 Task: Change  the formatting of the data to Which is  Less than 5, In conditional formating, put the option 'Green Fill with Dark Green Text. . 'add another formatting option Format As Table, insert the option Orange Table style Medium 3 In the sheet  Attendance Sheet for Weekly Analysisbook
Action: Mouse moved to (66, 178)
Screenshot: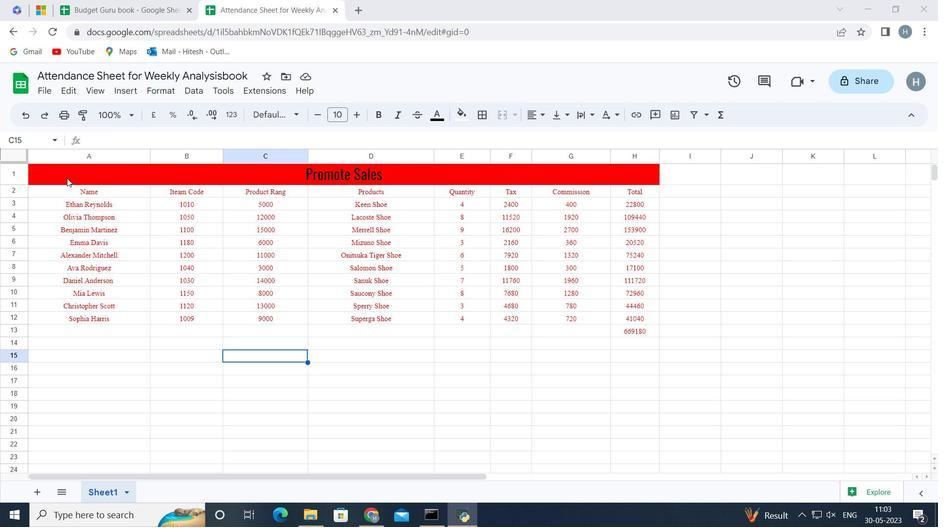 
Action: Mouse pressed left at (66, 178)
Screenshot: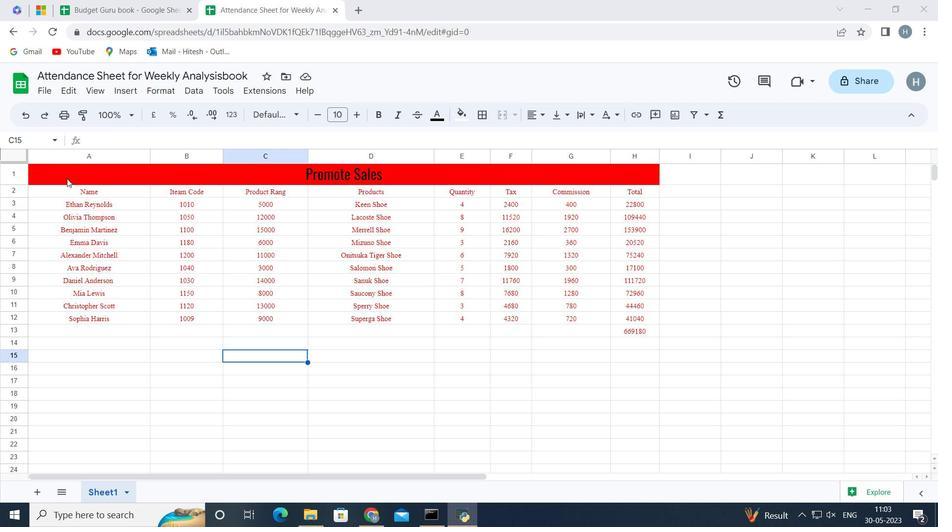 
Action: Key pressed <Key.shift><Key.shift><Key.down><Key.down><Key.down><Key.down><Key.down><Key.down><Key.down><Key.down><Key.down><Key.down><Key.down><Key.down>
Screenshot: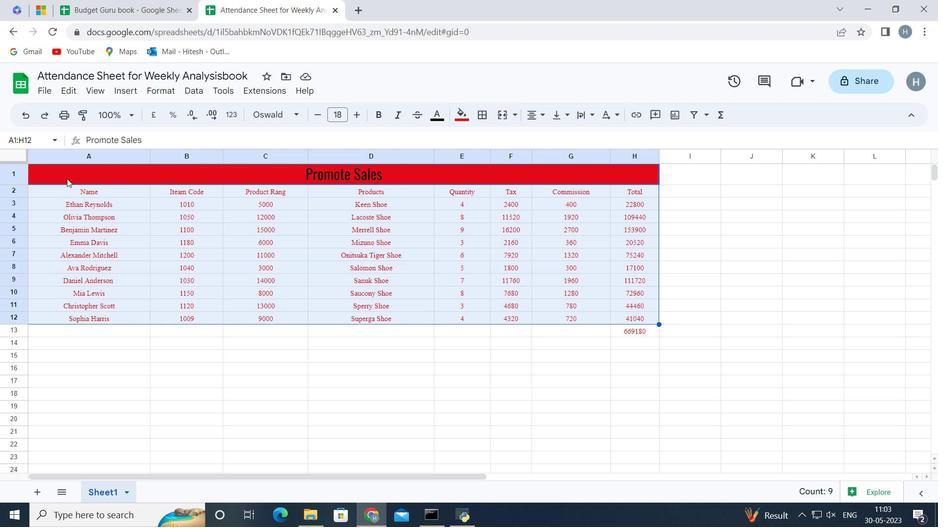 
Action: Mouse moved to (152, 90)
Screenshot: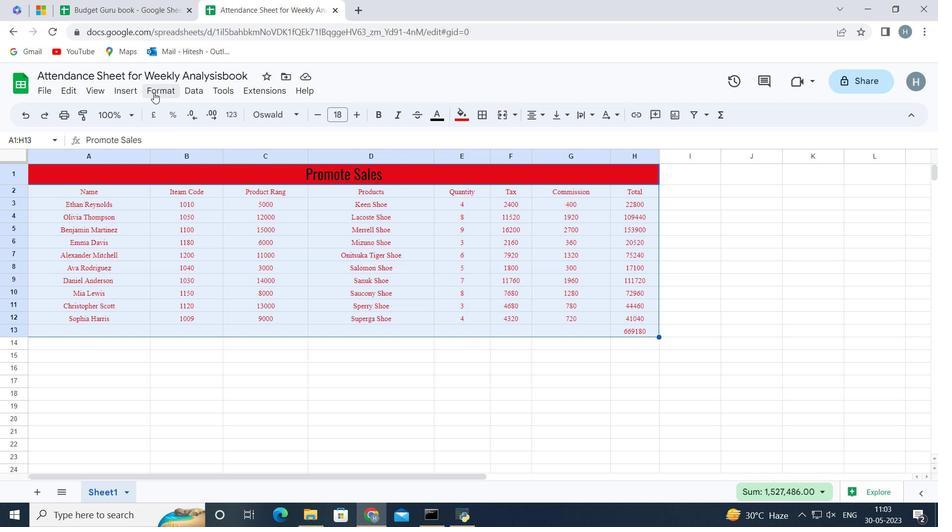 
Action: Mouse pressed left at (152, 90)
Screenshot: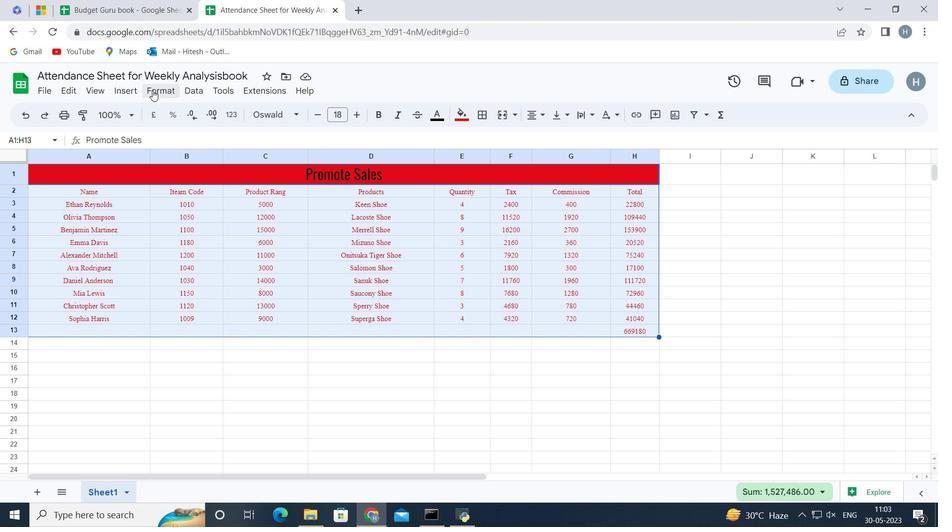 
Action: Mouse moved to (119, 90)
Screenshot: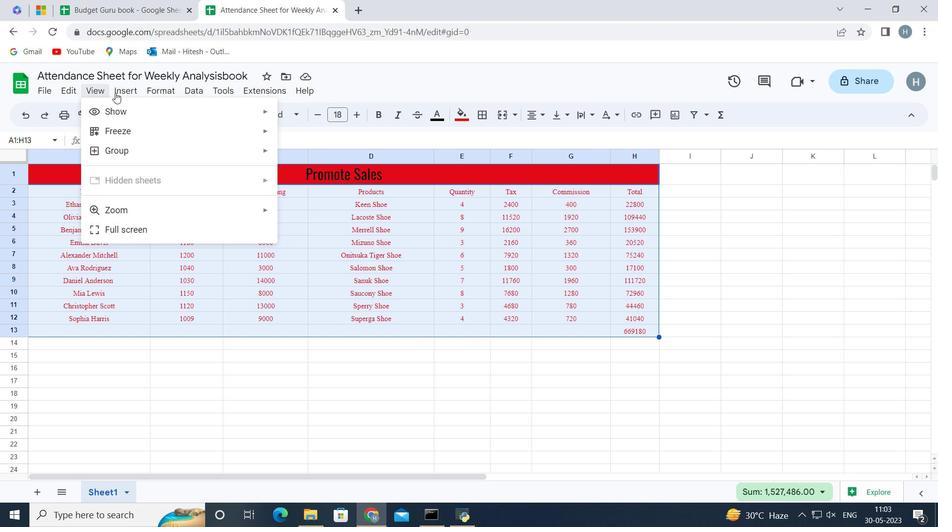 
Action: Mouse pressed left at (119, 90)
Screenshot: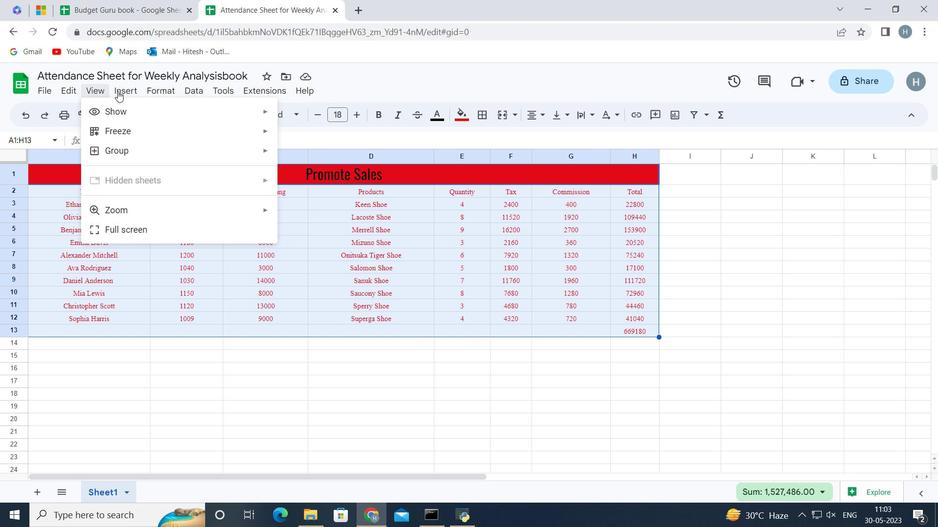 
Action: Mouse moved to (119, 89)
Screenshot: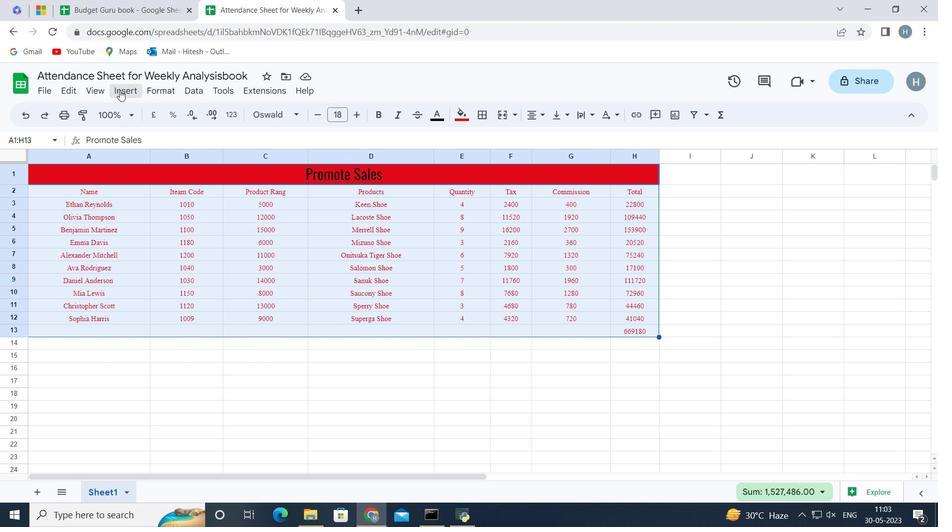 
Action: Mouse pressed left at (119, 89)
Screenshot: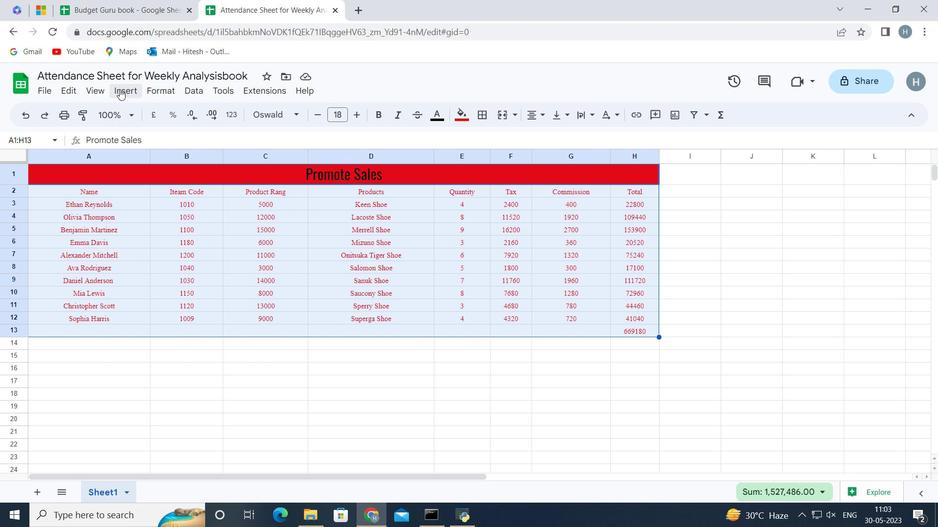 
Action: Mouse moved to (152, 93)
Screenshot: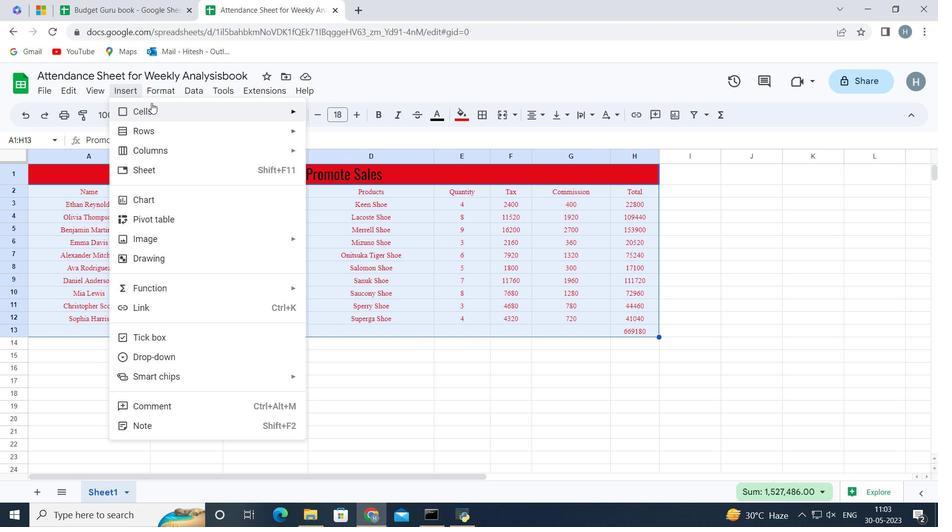 
Action: Mouse pressed left at (152, 93)
Screenshot: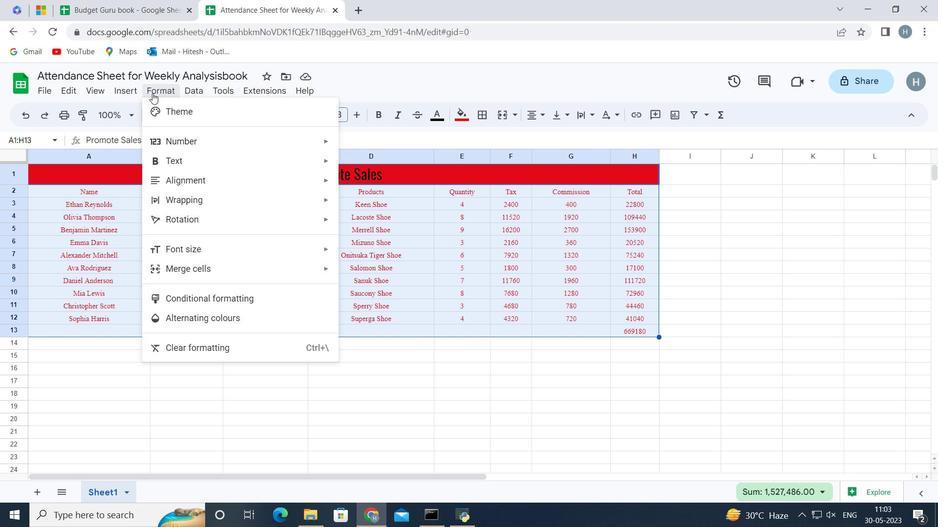 
Action: Mouse pressed left at (152, 93)
Screenshot: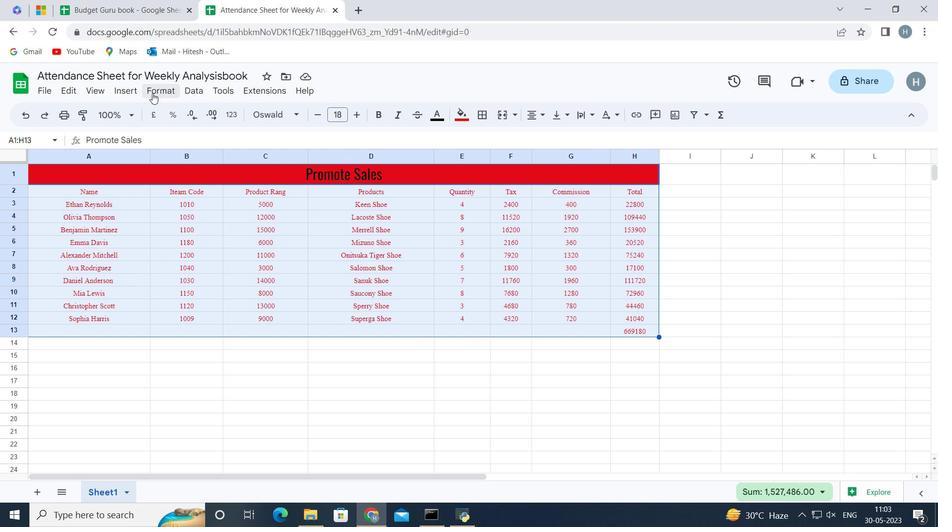 
Action: Mouse moved to (235, 295)
Screenshot: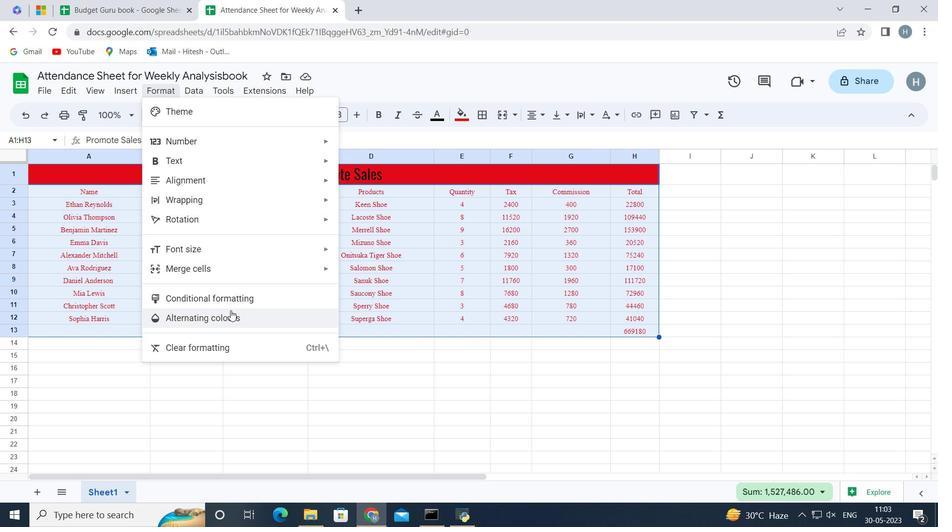 
Action: Mouse pressed left at (235, 295)
Screenshot: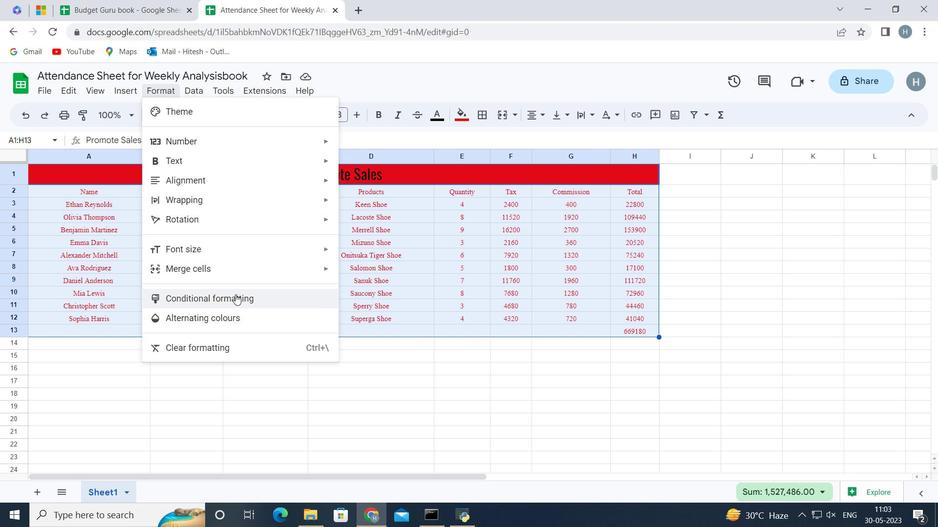 
Action: Mouse moved to (801, 283)
Screenshot: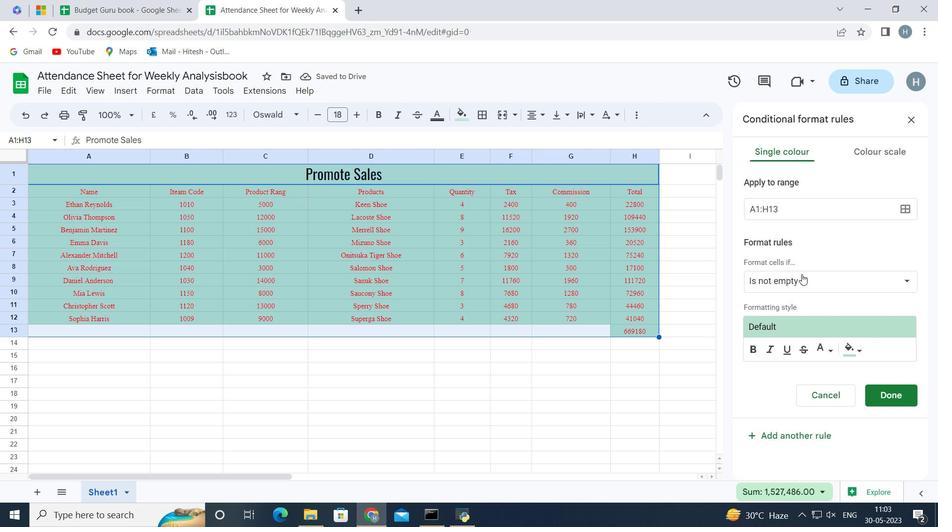 
Action: Mouse pressed left at (801, 283)
Screenshot: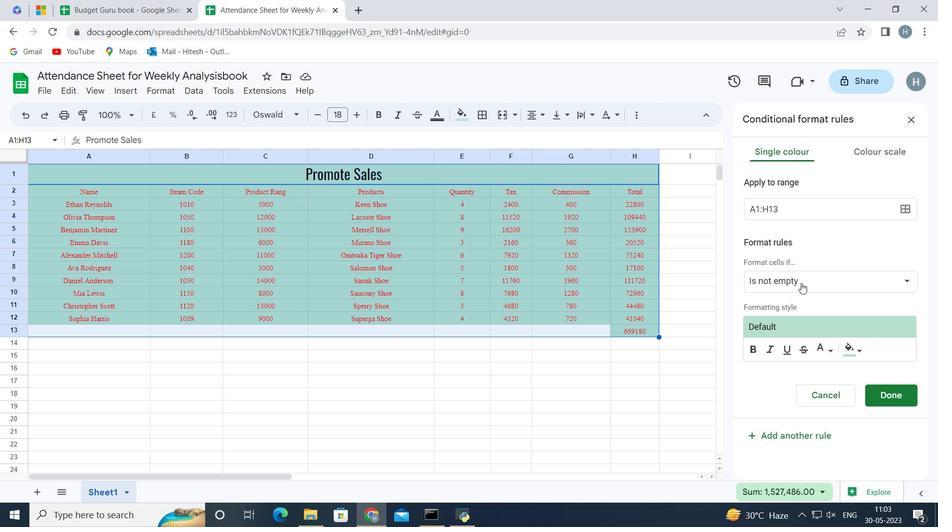 
Action: Mouse moved to (801, 359)
Screenshot: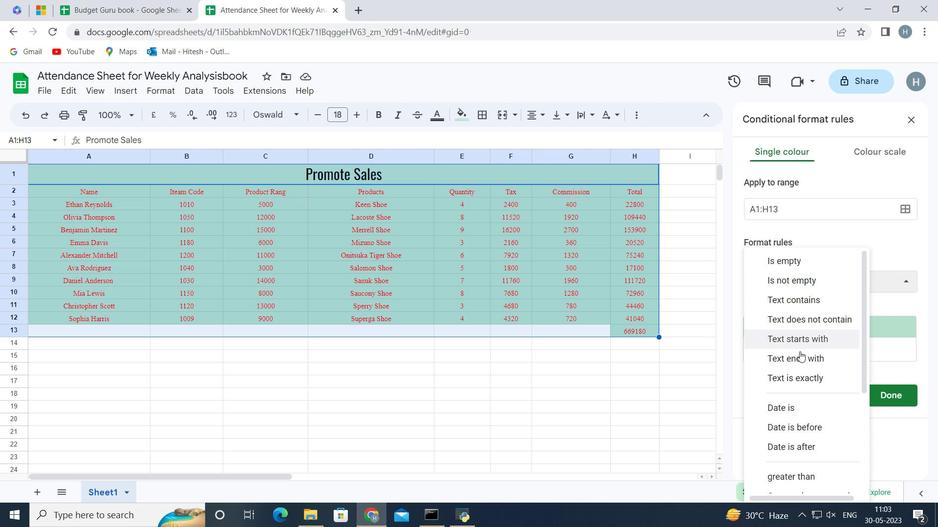 
Action: Mouse scrolled (801, 359) with delta (0, 0)
Screenshot: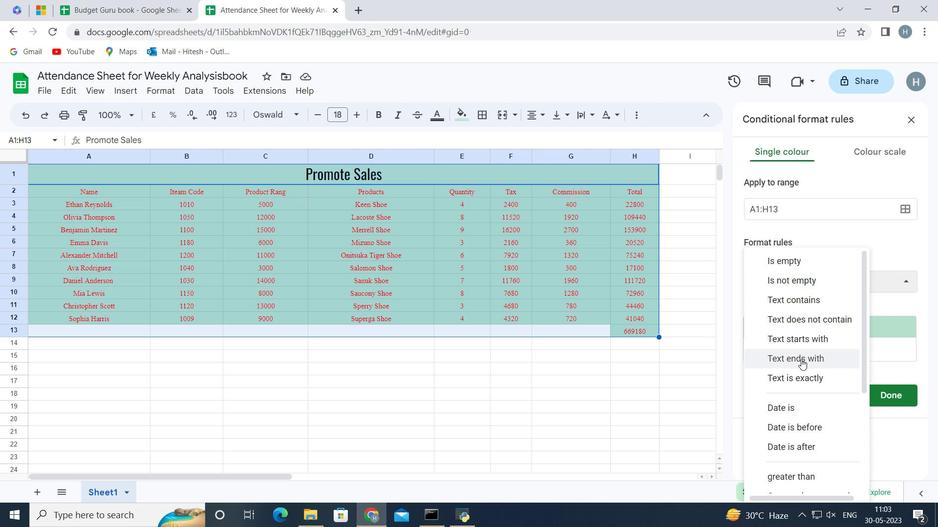 
Action: Mouse scrolled (801, 359) with delta (0, 0)
Screenshot: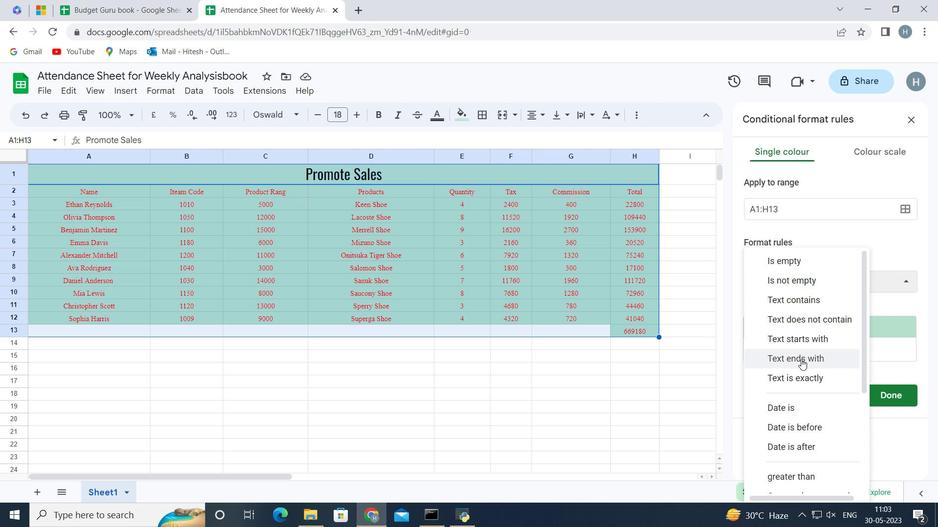 
Action: Mouse moved to (811, 392)
Screenshot: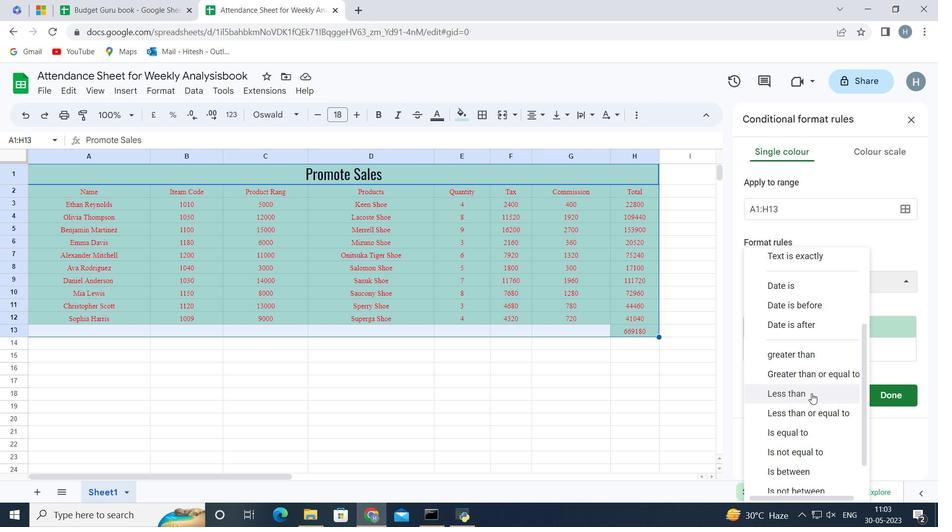 
Action: Mouse pressed left at (811, 392)
Screenshot: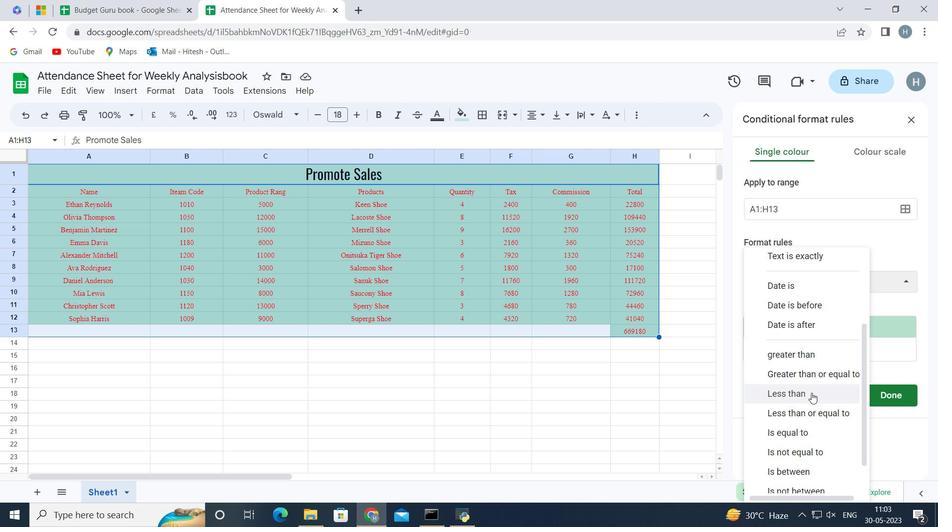 
Action: Mouse moved to (779, 309)
Screenshot: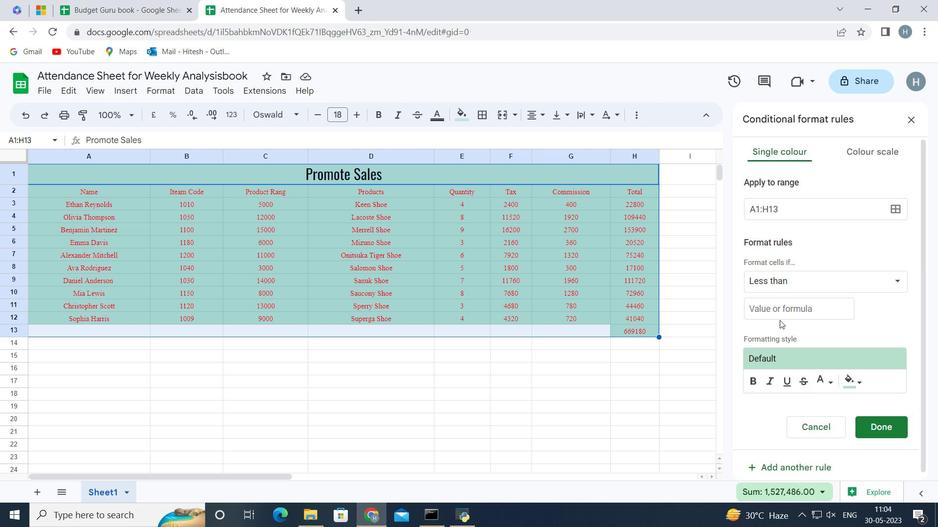 
Action: Mouse pressed left at (779, 309)
Screenshot: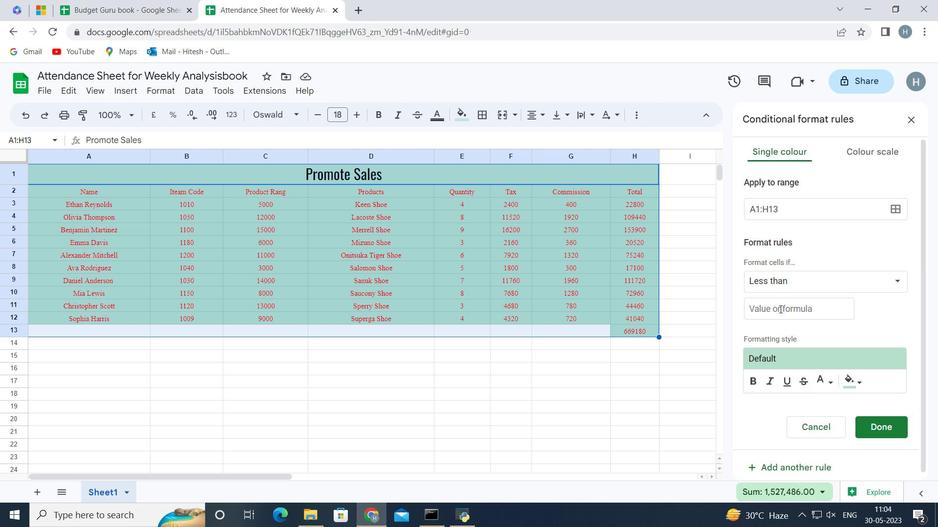 
Action: Mouse moved to (778, 309)
Screenshot: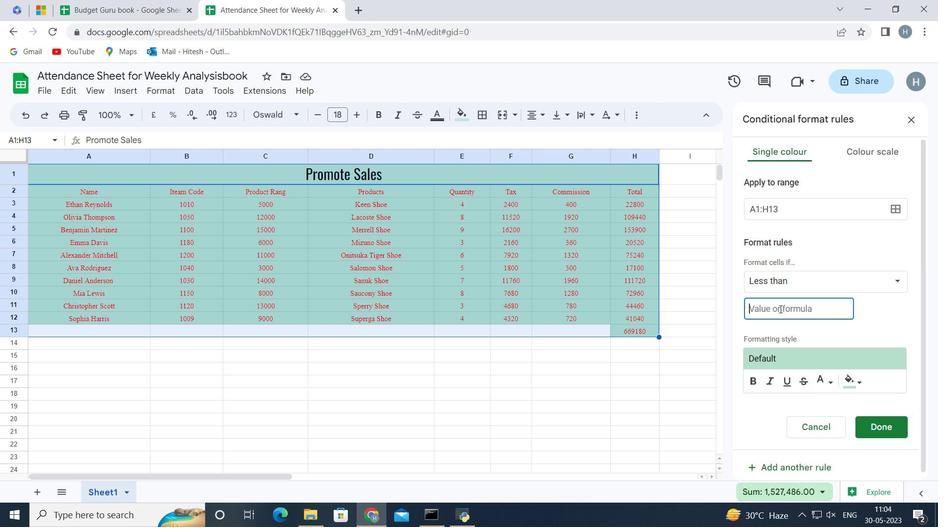 
Action: Key pressed 5
Screenshot: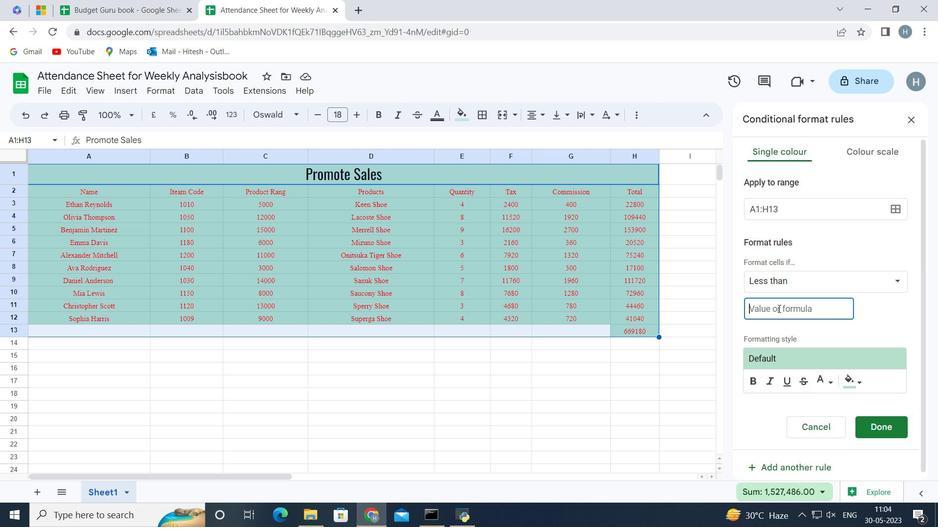 
Action: Mouse moved to (845, 382)
Screenshot: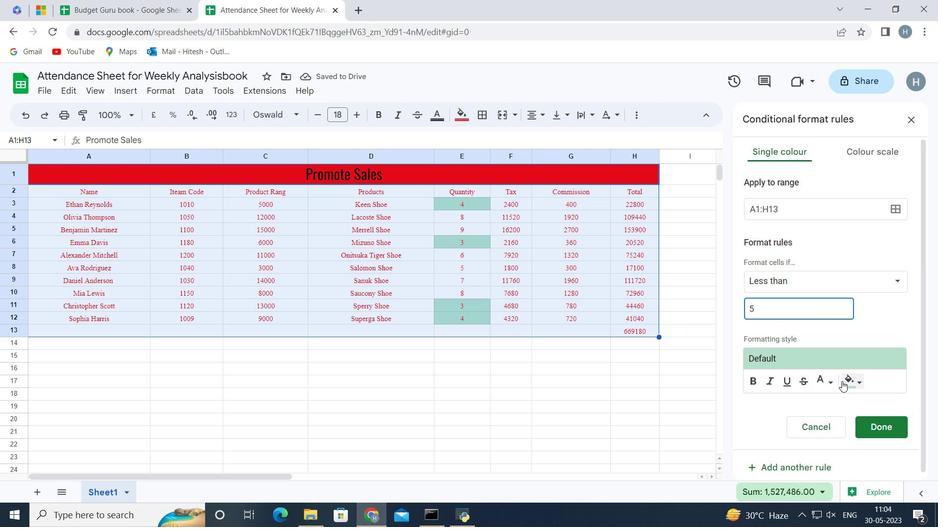 
Action: Mouse pressed left at (845, 382)
Screenshot: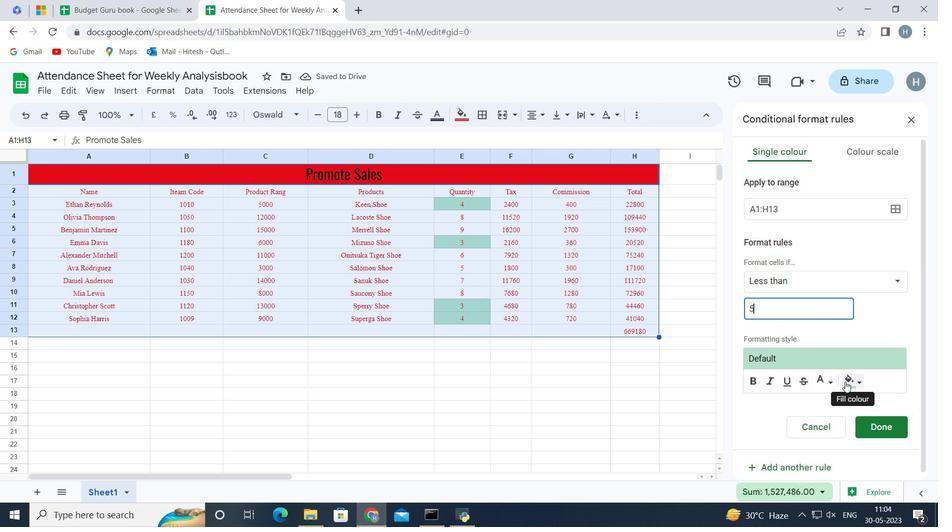 
Action: Mouse moved to (756, 276)
Screenshot: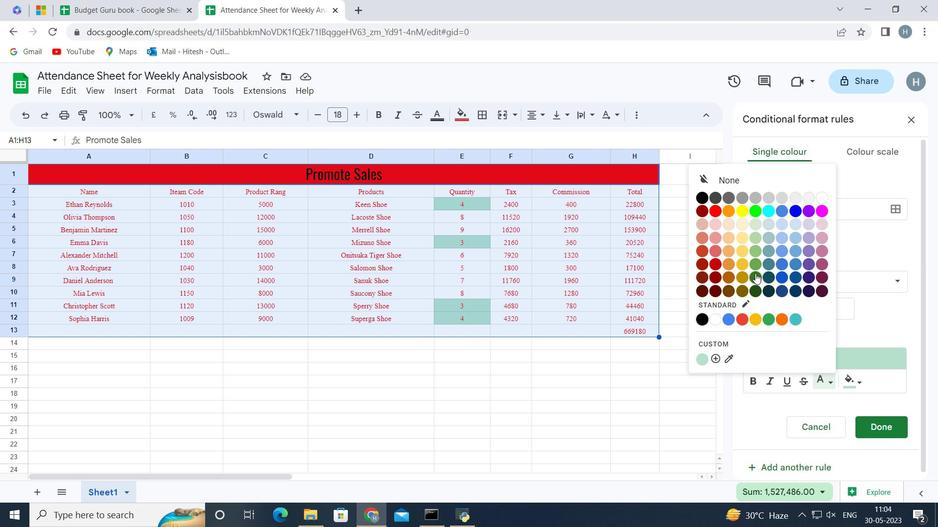 
Action: Mouse pressed left at (756, 276)
Screenshot: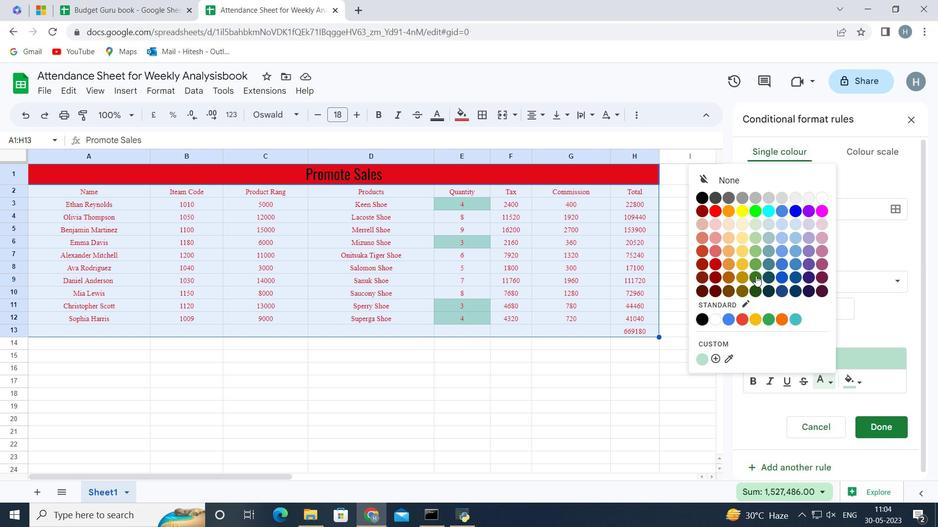 
Action: Mouse moved to (878, 424)
Screenshot: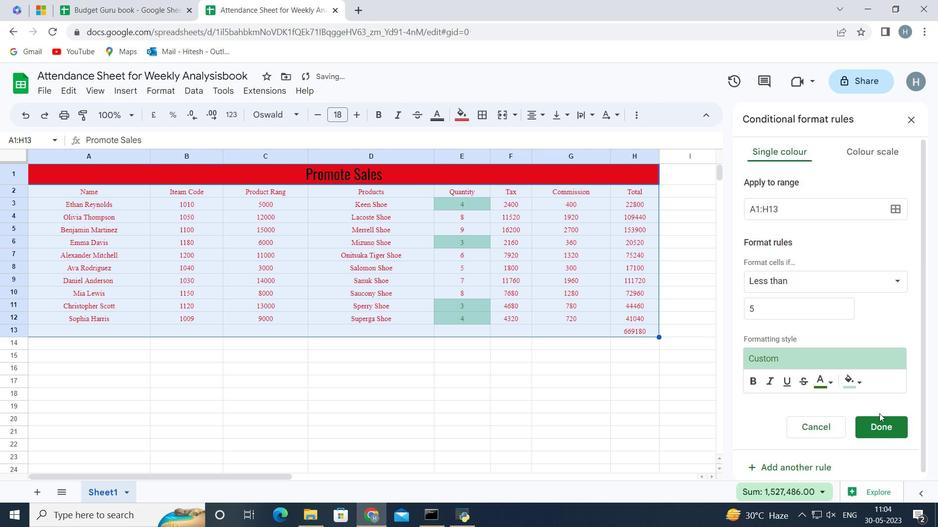 
Action: Mouse pressed left at (878, 424)
Screenshot: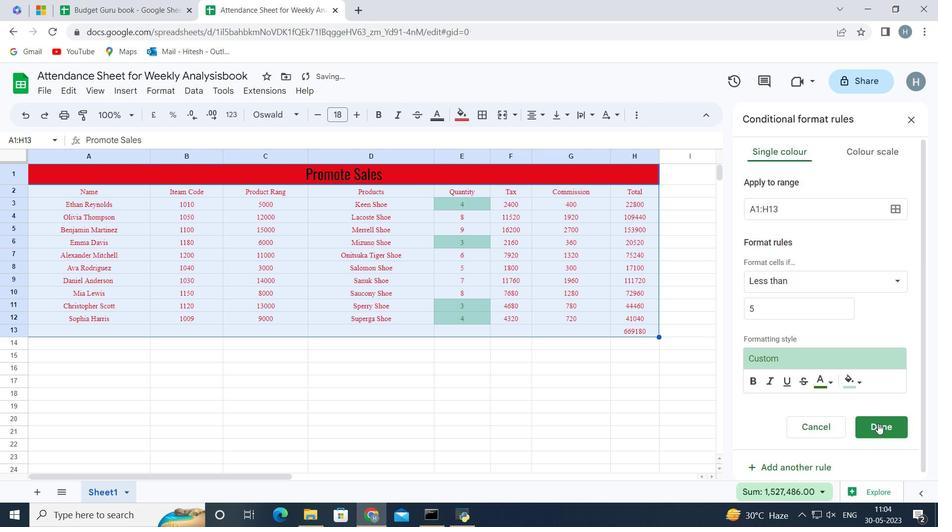 
Action: Mouse moved to (520, 393)
Screenshot: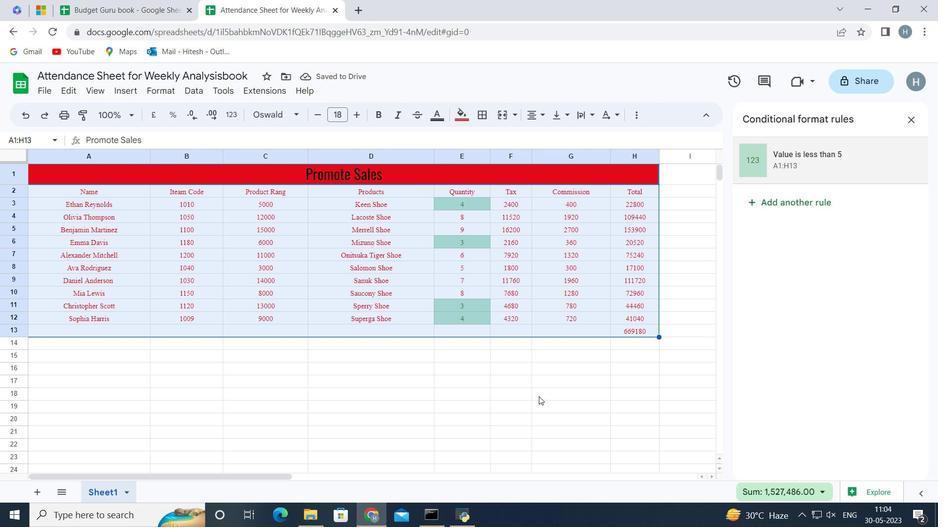 
Action: Mouse pressed left at (520, 393)
Screenshot: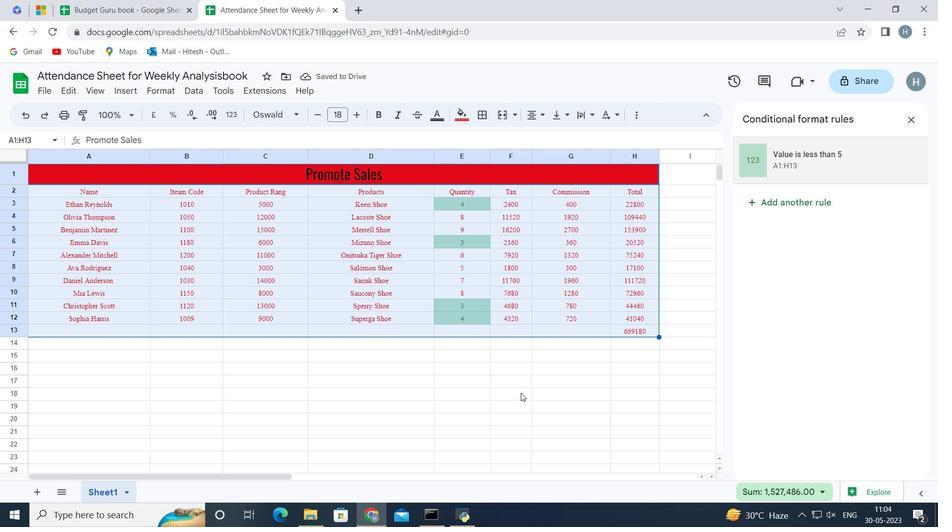 
Action: Mouse moved to (188, 359)
Screenshot: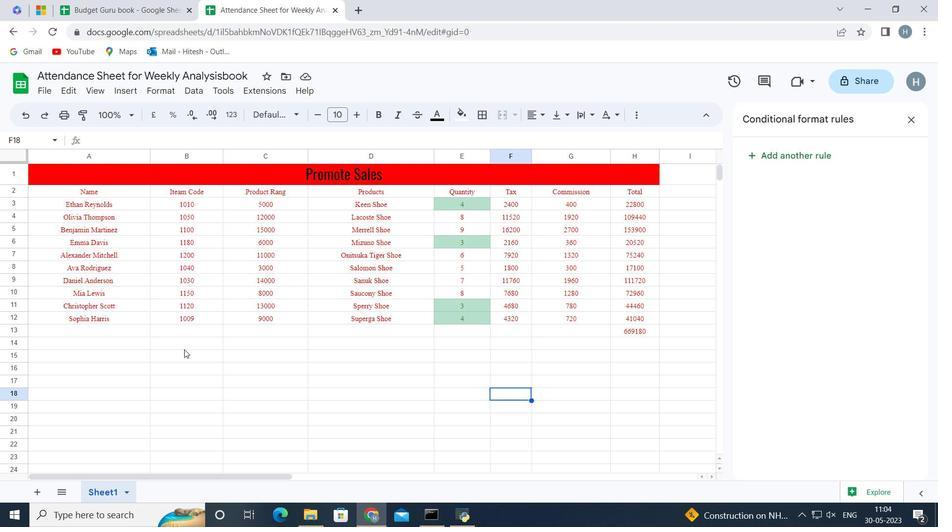 
Action: Mouse pressed left at (188, 359)
Screenshot: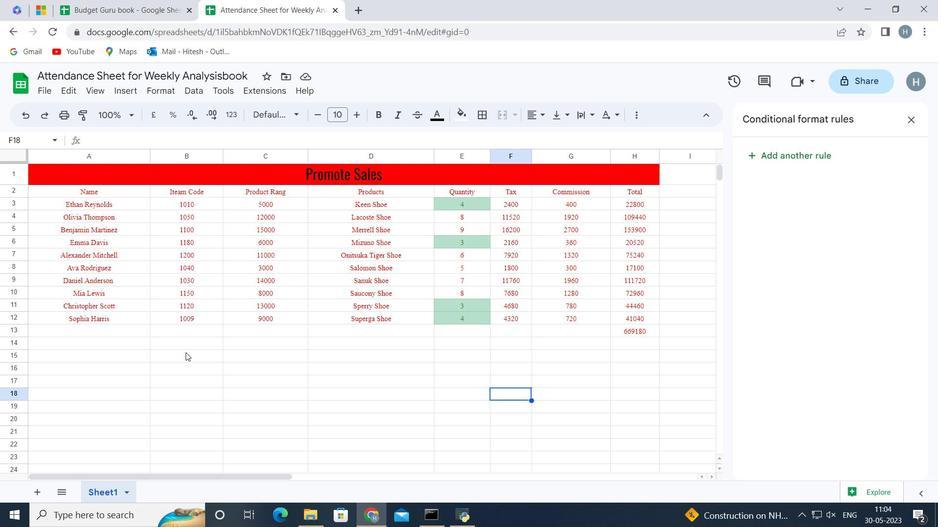 
Action: Mouse moved to (41, 173)
Screenshot: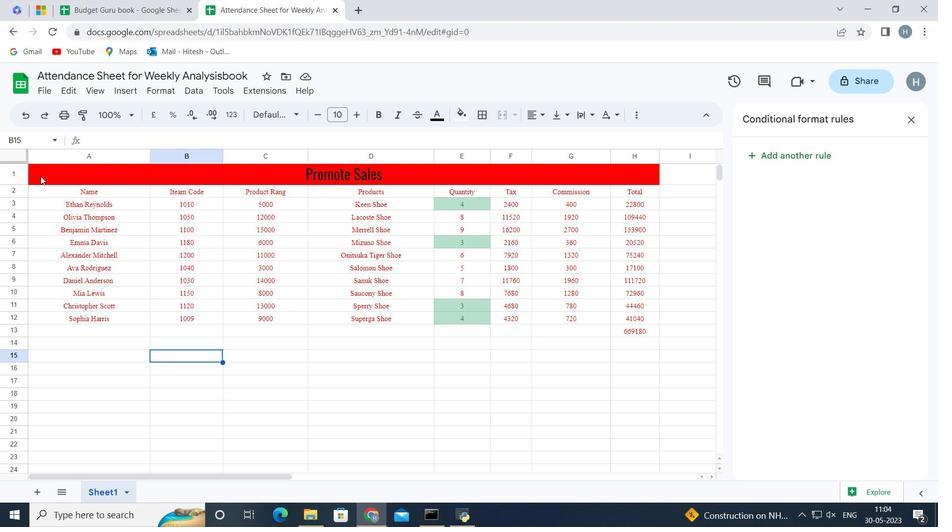 
Action: Mouse pressed left at (41, 173)
Screenshot: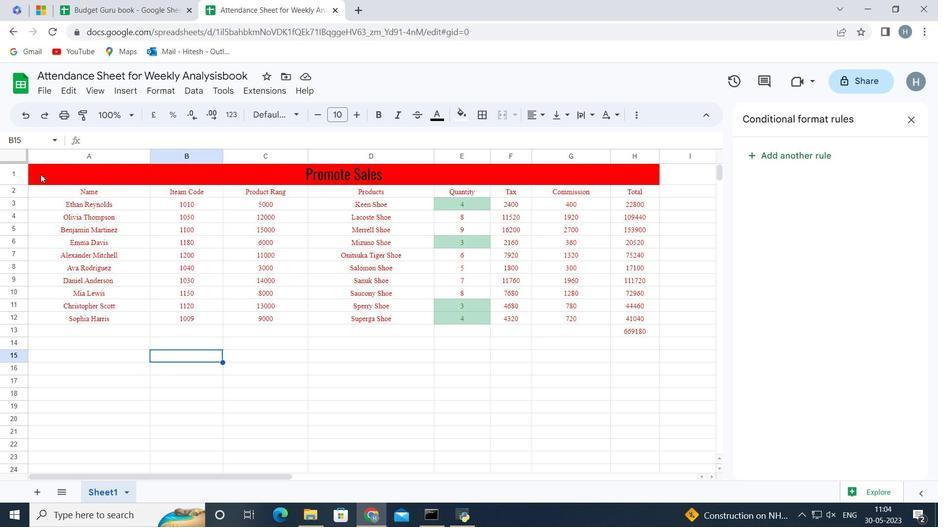 
Action: Key pressed <Key.shift><Key.down><Key.down><Key.down><Key.down><Key.down><Key.down><Key.down><Key.down><Key.down><Key.down><Key.down><Key.down>
Screenshot: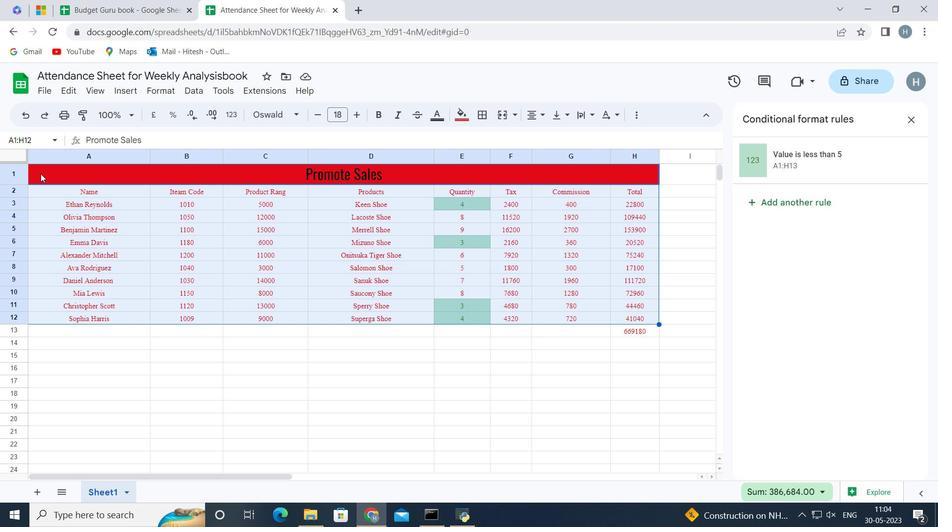 
Action: Mouse moved to (156, 91)
Screenshot: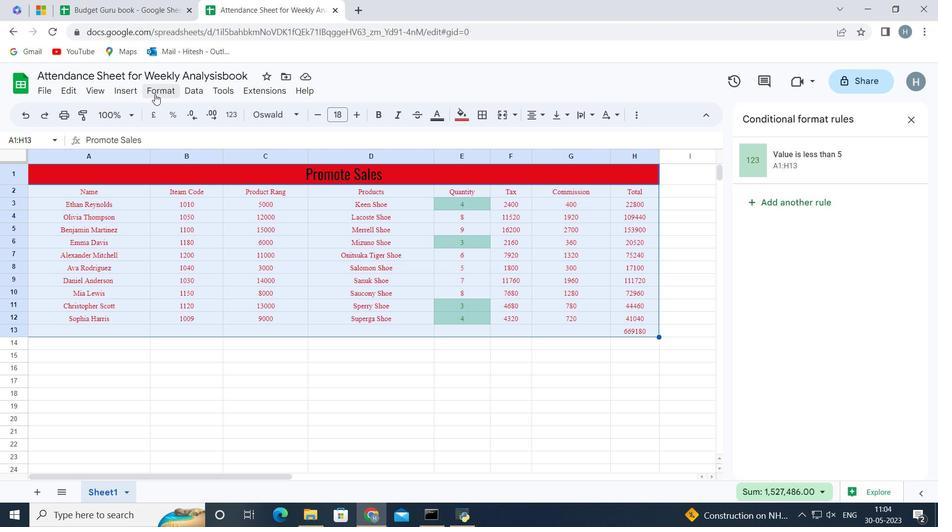 
Action: Mouse pressed left at (156, 91)
Screenshot: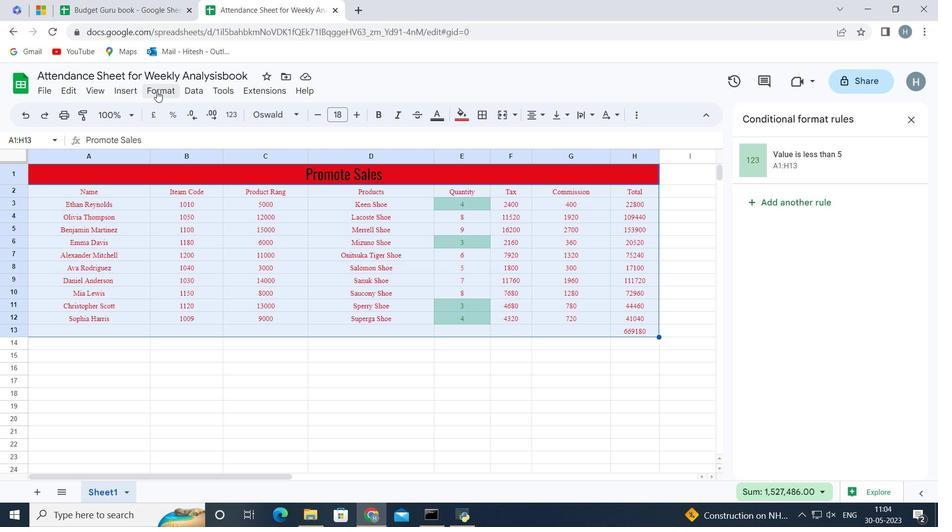 
Action: Mouse moved to (221, 316)
Screenshot: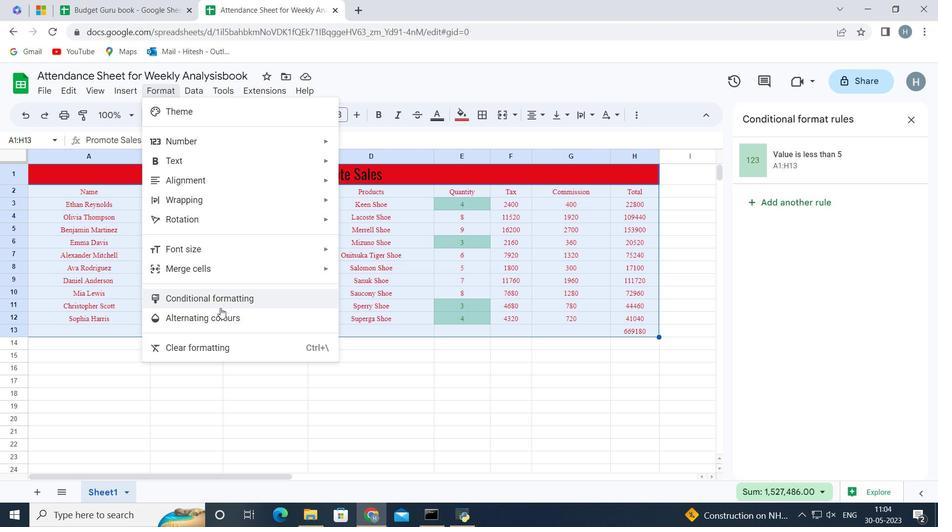 
Action: Mouse pressed left at (221, 316)
Screenshot: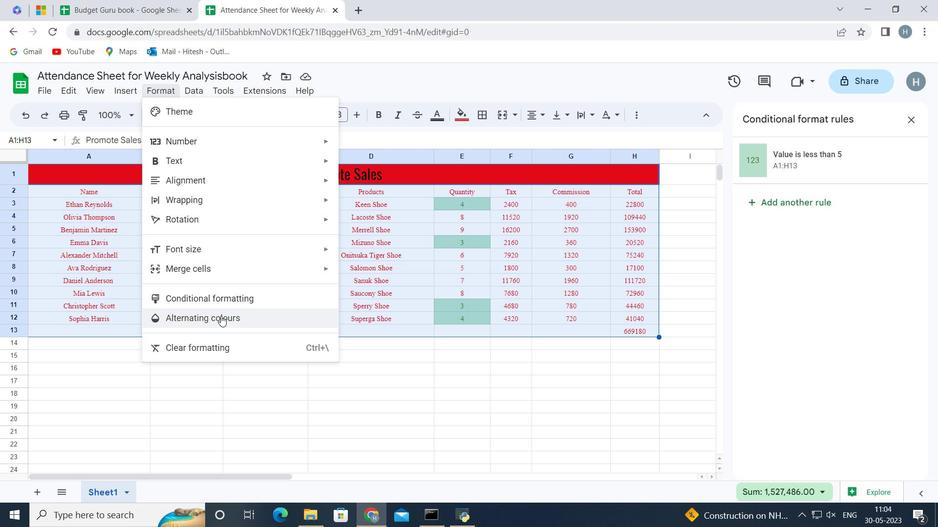 
Action: Mouse moved to (854, 264)
Screenshot: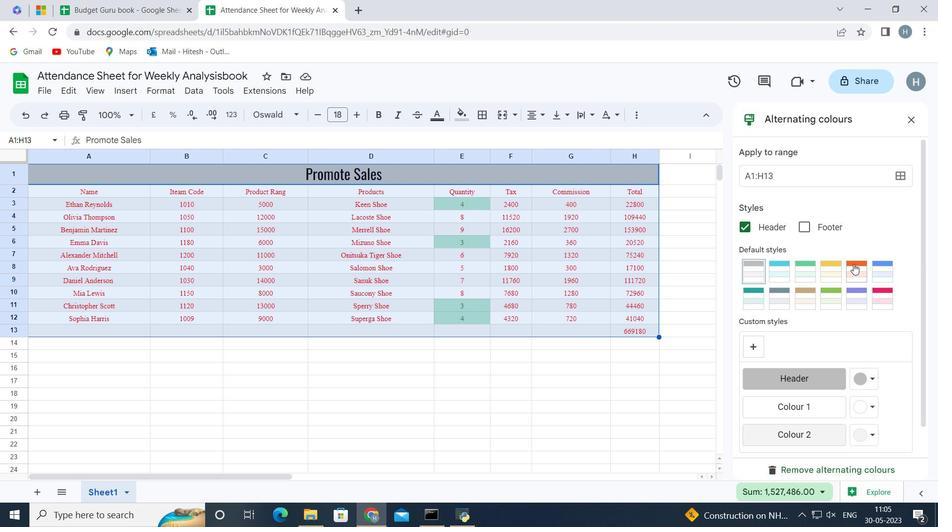 
Action: Mouse pressed left at (854, 264)
Screenshot: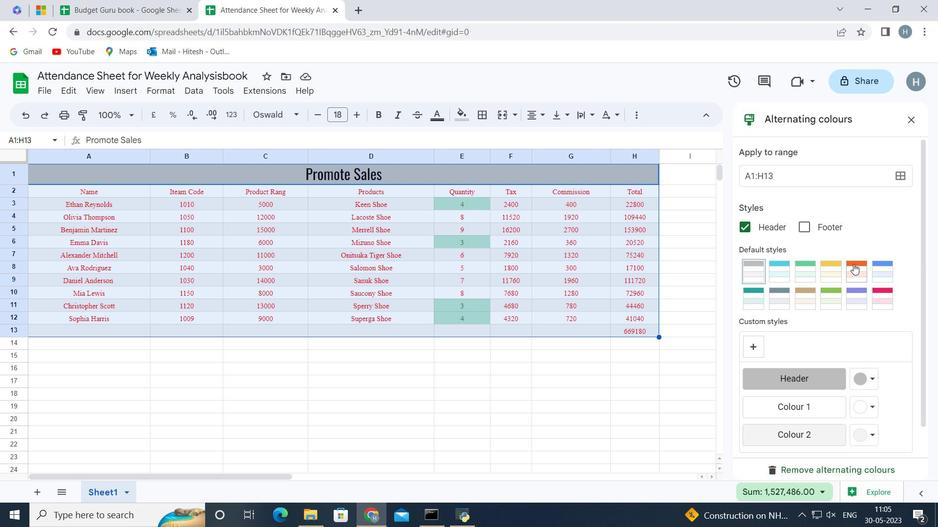 
Action: Mouse moved to (870, 378)
Screenshot: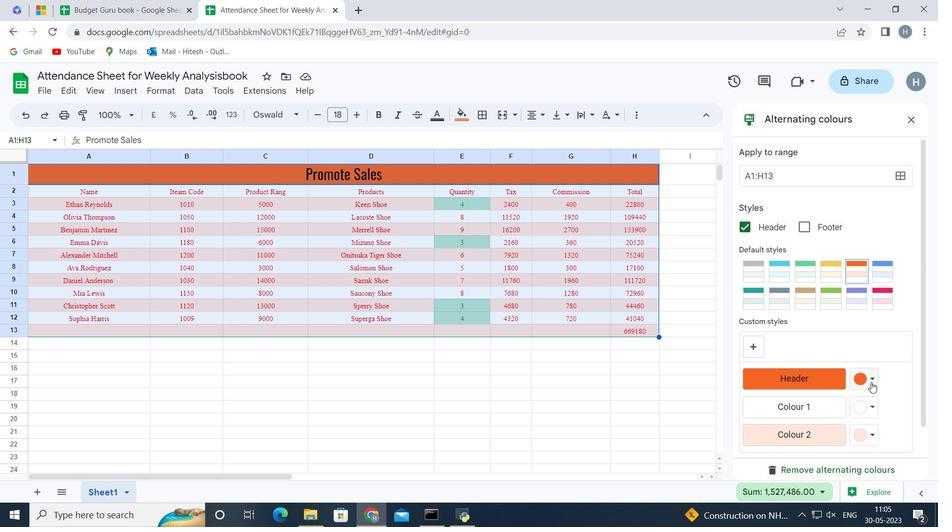 
Action: Mouse pressed left at (870, 378)
Screenshot: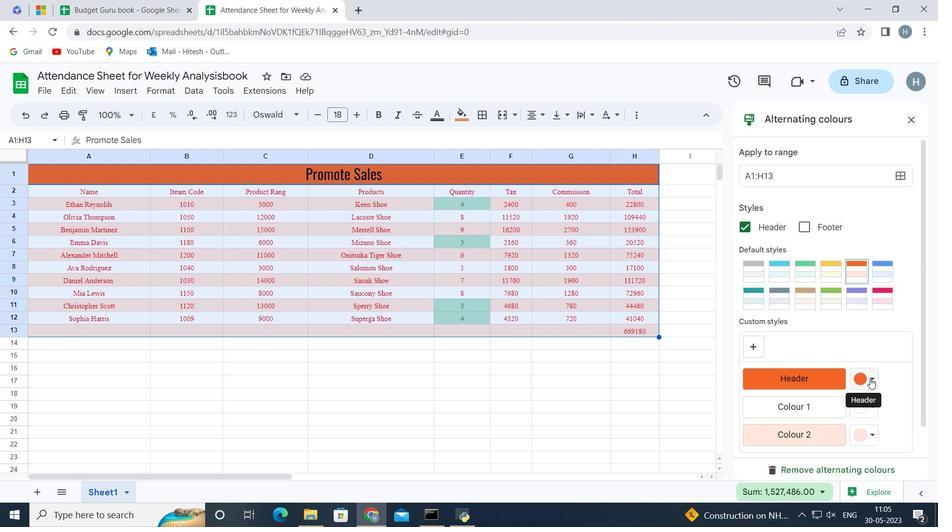 
Action: Mouse moved to (873, 374)
Screenshot: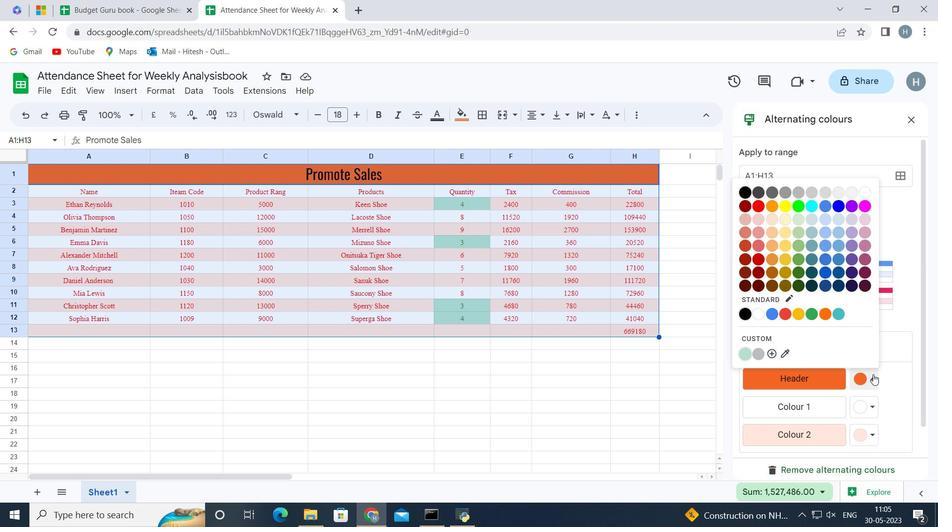 
Action: Mouse pressed left at (873, 374)
Screenshot: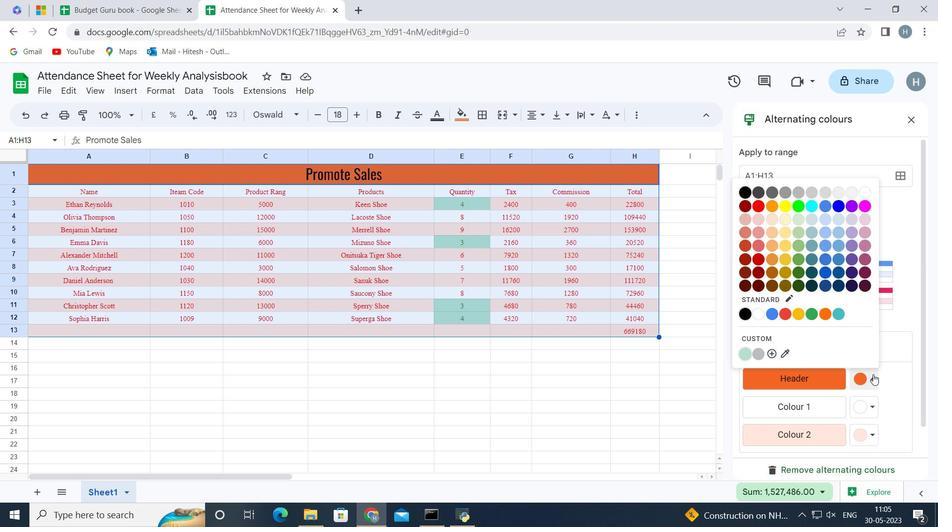 
Action: Mouse moved to (783, 302)
Screenshot: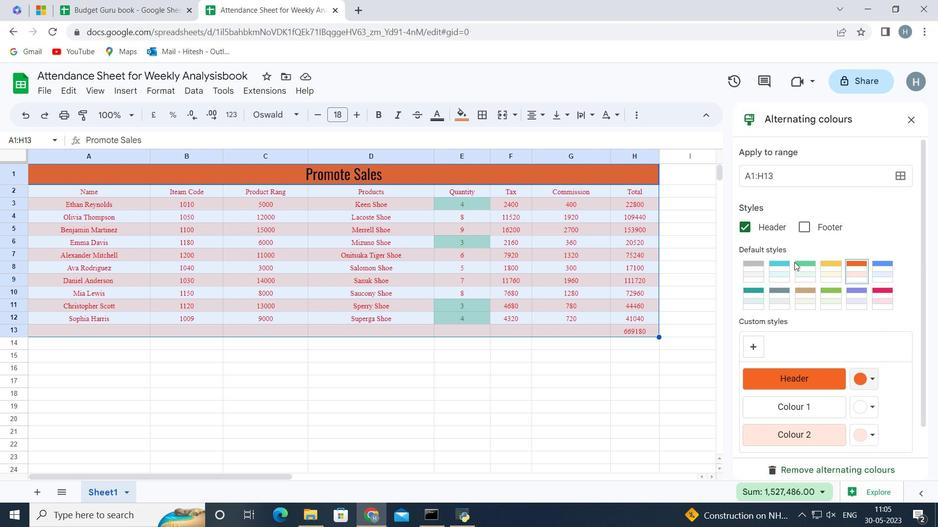 
Action: Mouse scrolled (783, 301) with delta (0, 0)
Screenshot: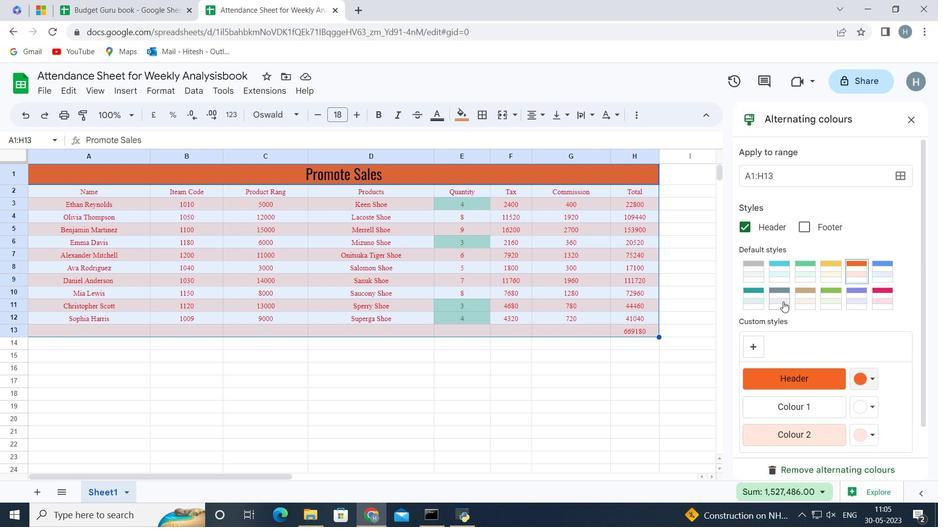 
Action: Mouse moved to (759, 279)
Screenshot: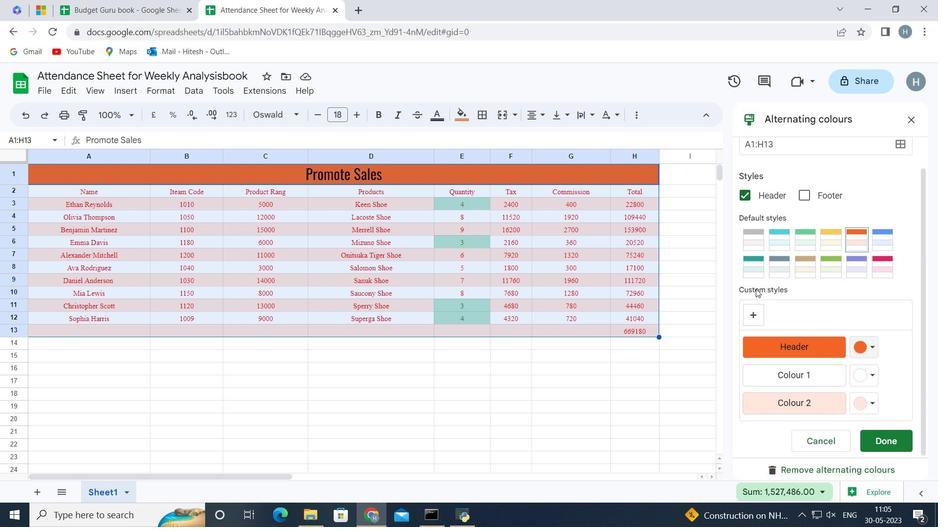 
Action: Mouse pressed left at (759, 279)
Screenshot: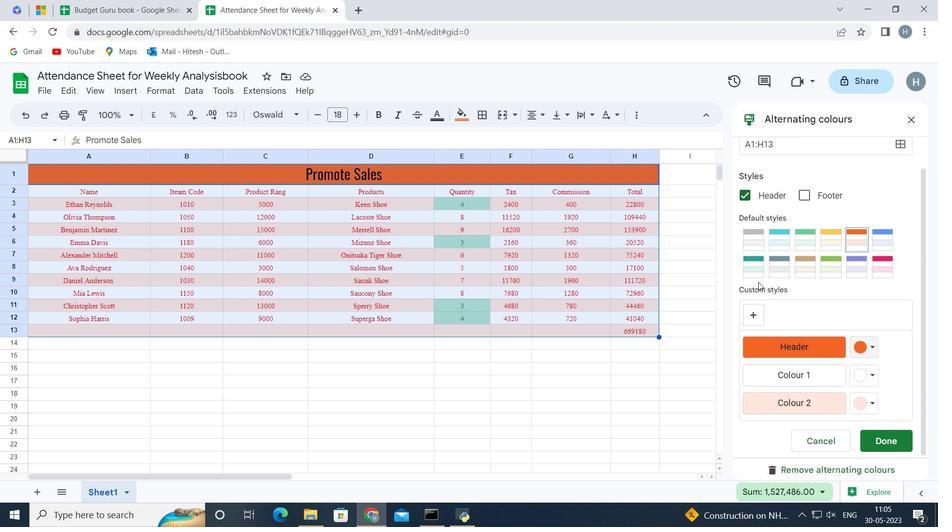 
Action: Mouse moved to (750, 305)
Screenshot: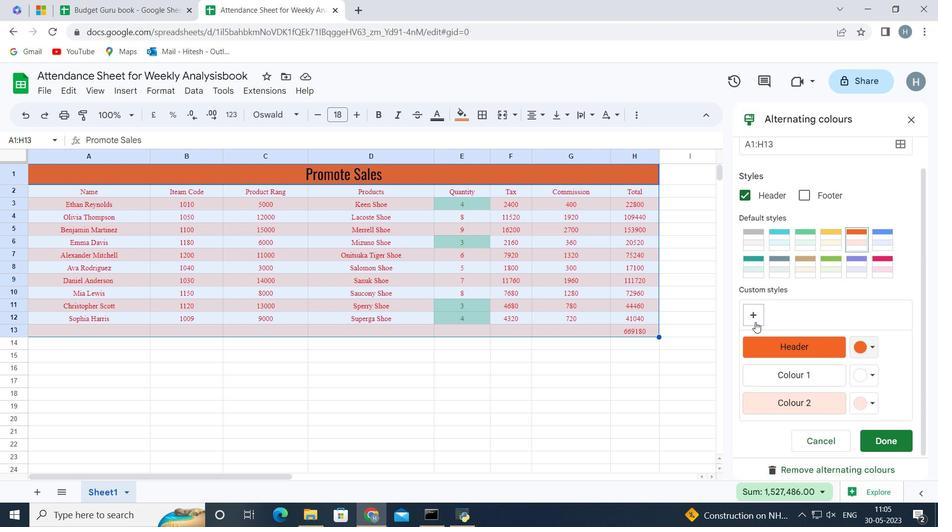 
Action: Mouse pressed left at (750, 305)
Screenshot: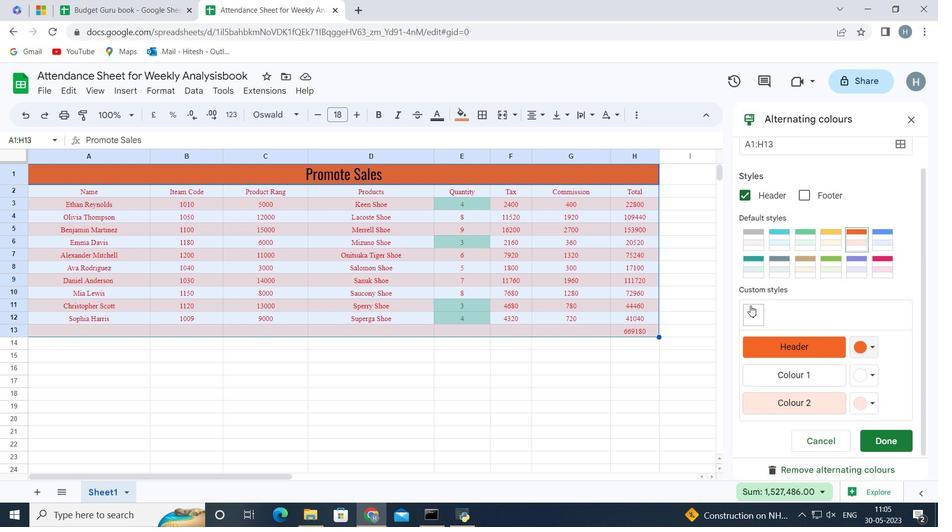 
Action: Mouse moved to (783, 313)
Screenshot: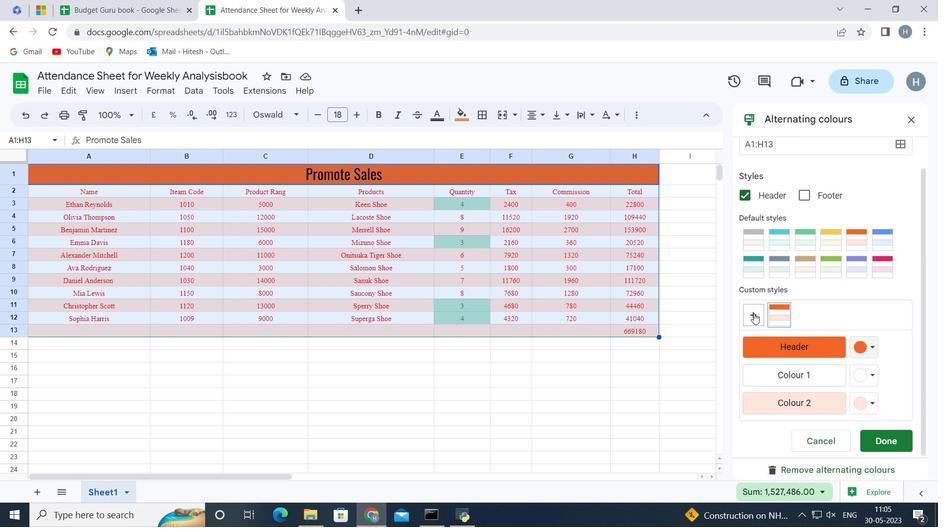 
Action: Mouse pressed left at (783, 313)
Screenshot: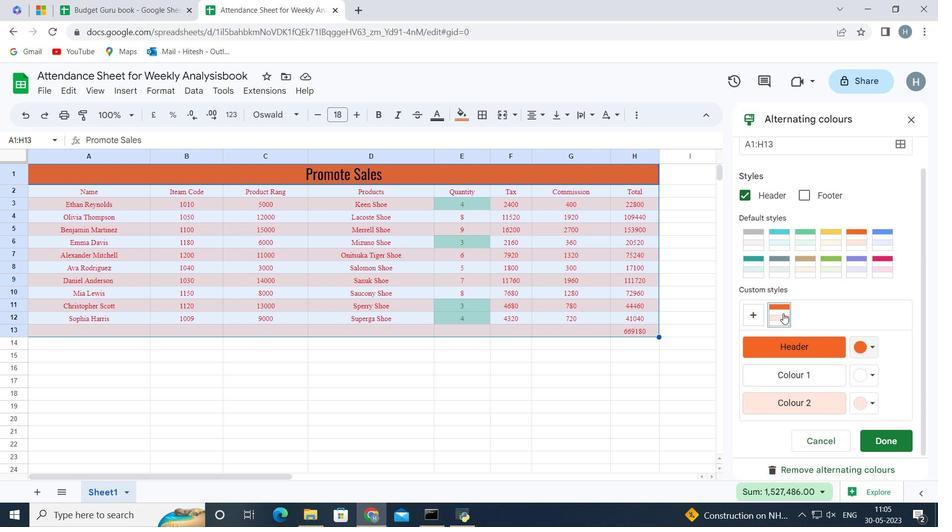 
Action: Mouse moved to (769, 292)
Screenshot: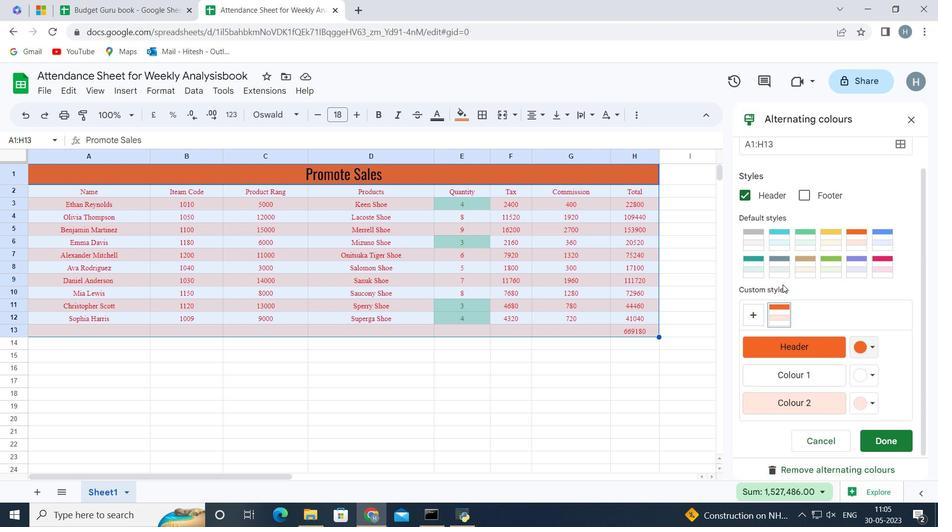 
Action: Mouse pressed left at (769, 292)
Screenshot: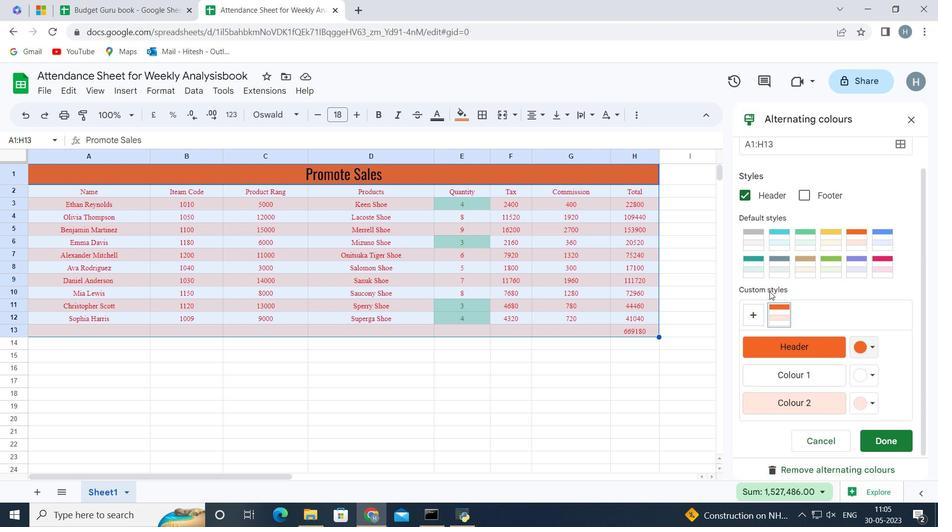 
Action: Mouse moved to (770, 278)
Screenshot: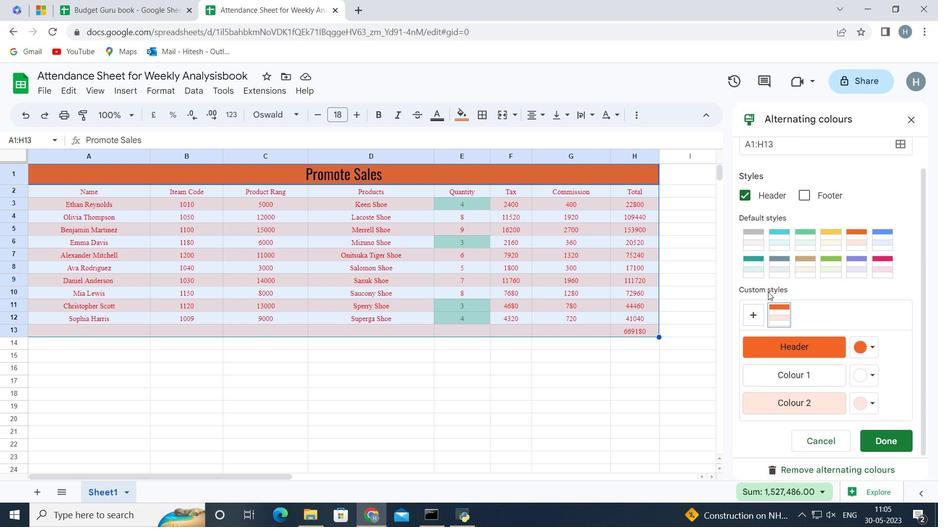 
Action: Mouse pressed left at (770, 278)
Screenshot: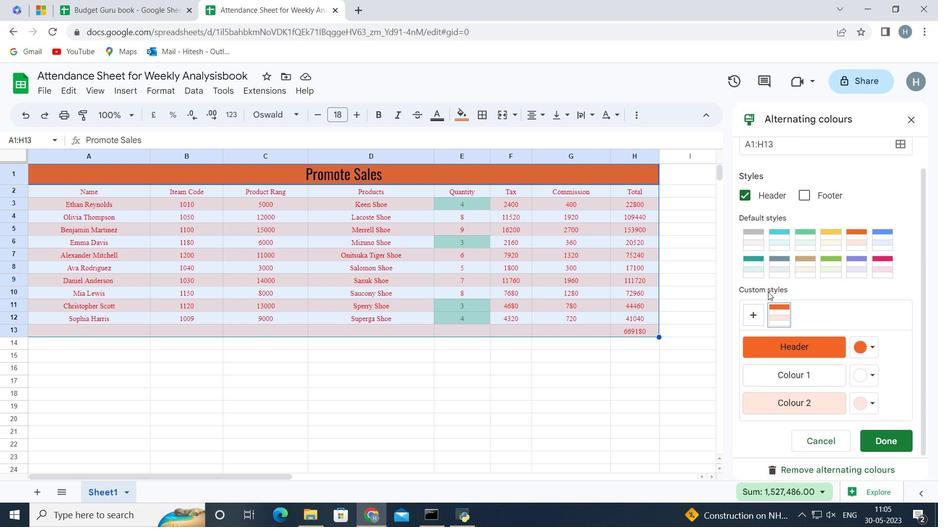 
Action: Mouse moved to (852, 238)
Screenshot: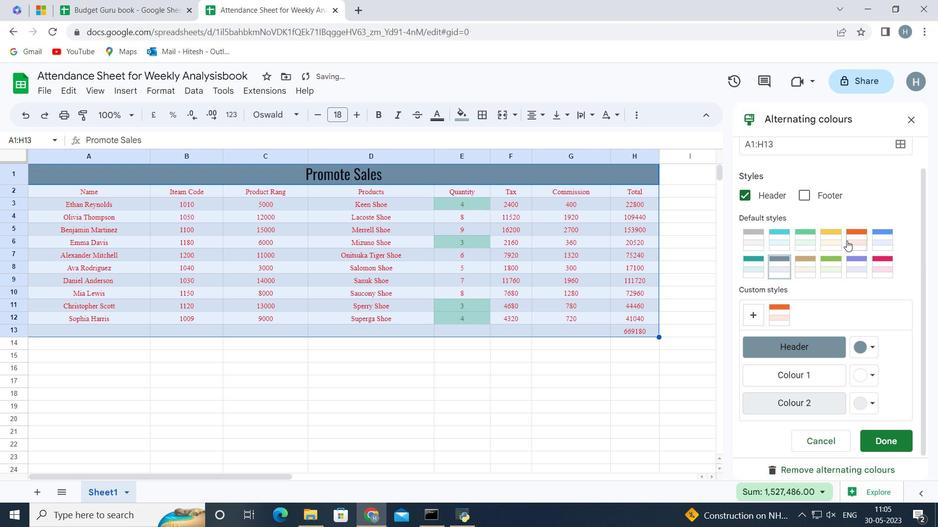 
Action: Mouse pressed left at (852, 238)
Screenshot: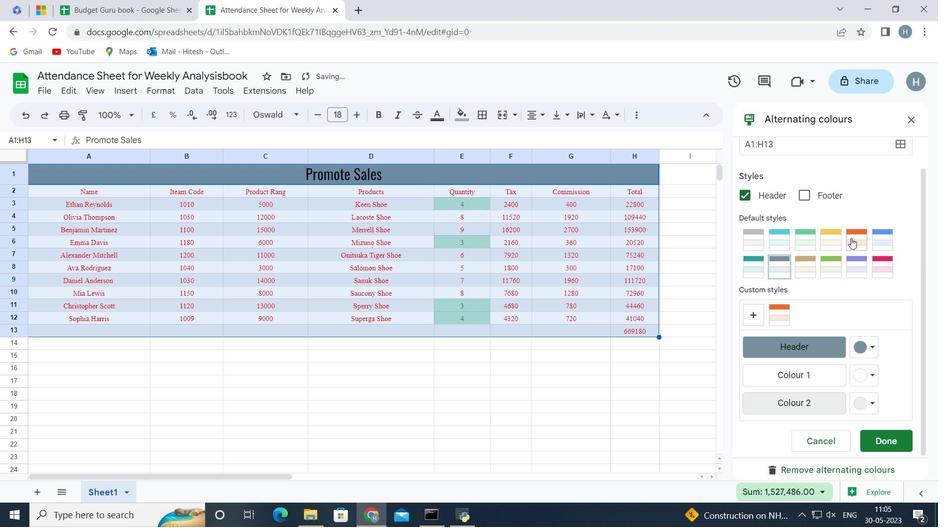 
Action: Mouse moved to (755, 309)
Screenshot: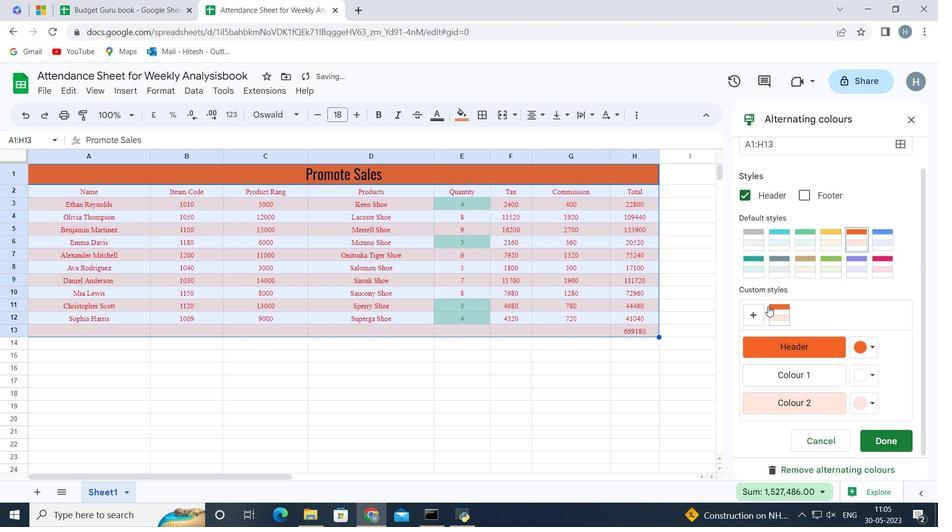 
Action: Mouse pressed left at (755, 309)
Screenshot: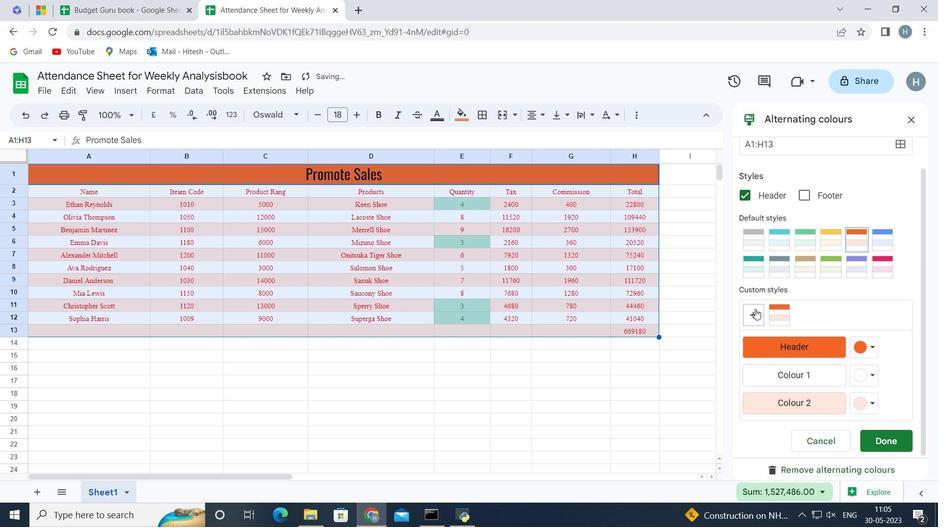 
Action: Mouse moved to (784, 317)
Screenshot: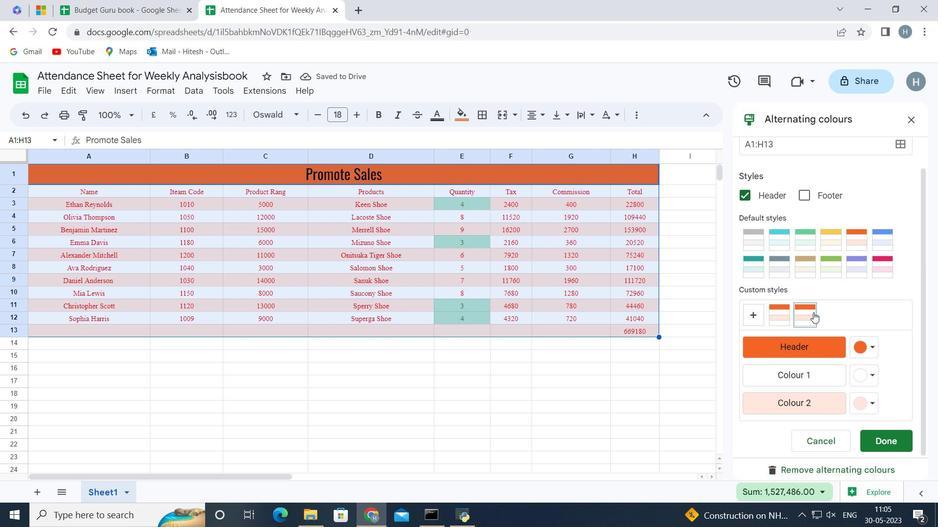 
Action: Mouse pressed left at (784, 317)
Screenshot: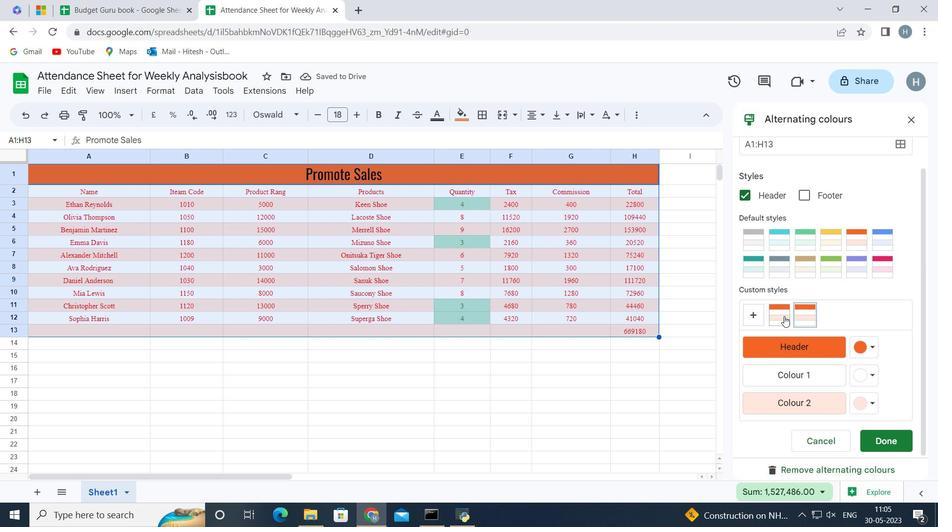 
Action: Mouse moved to (815, 348)
Screenshot: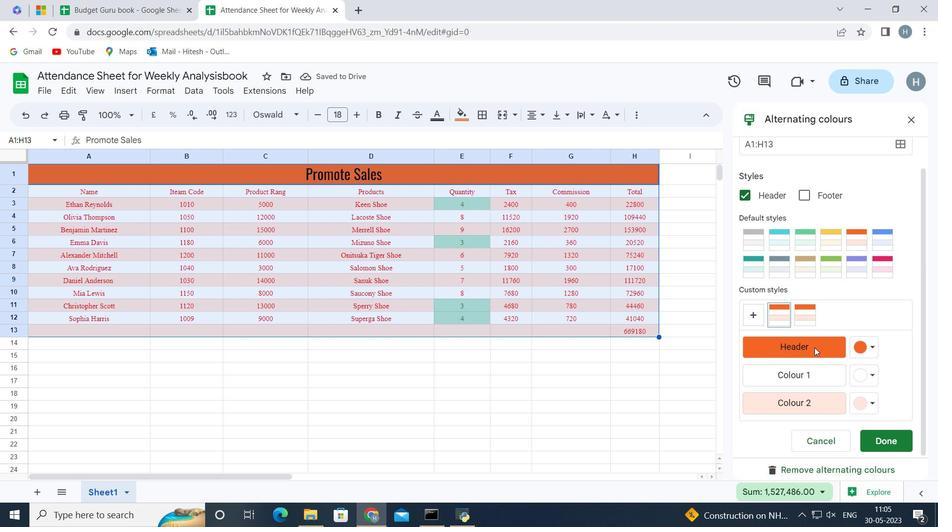 
Action: Mouse scrolled (815, 348) with delta (0, 0)
Screenshot: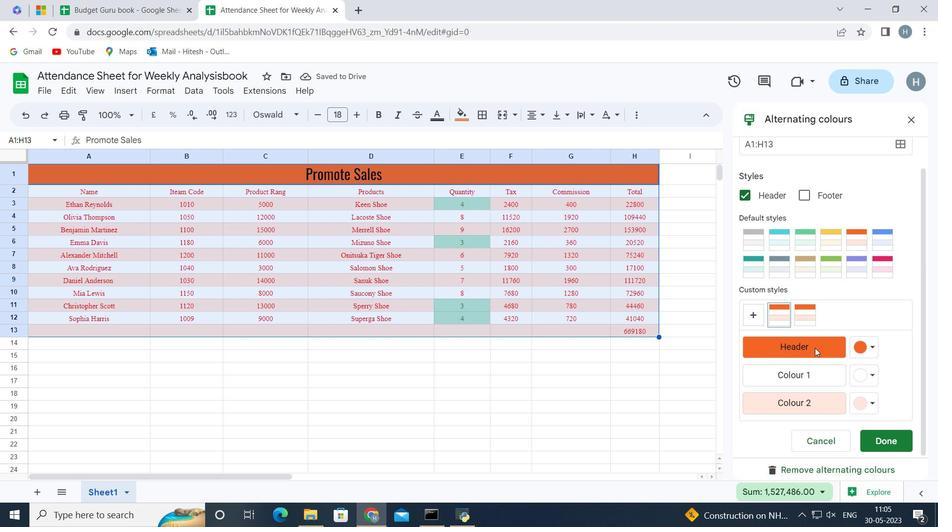 
Action: Mouse scrolled (815, 348) with delta (0, 0)
Screenshot: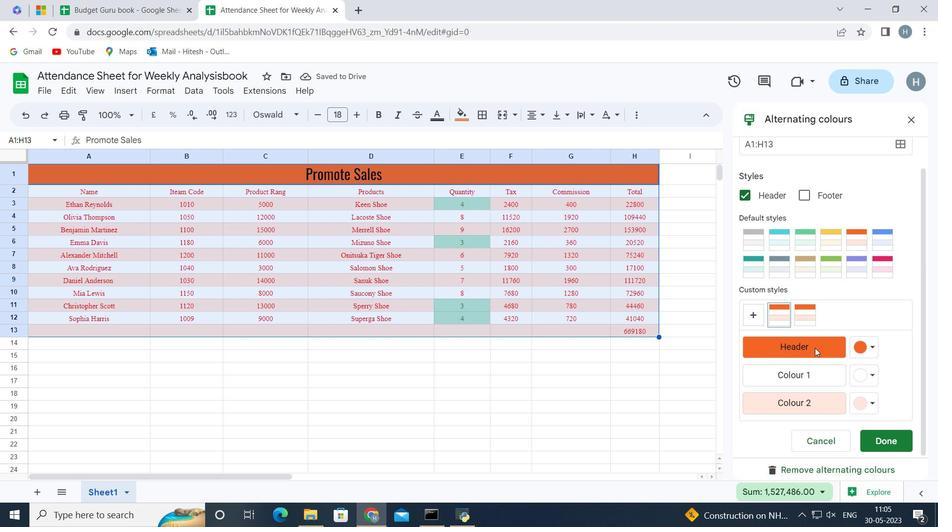 
Action: Mouse moved to (882, 443)
Screenshot: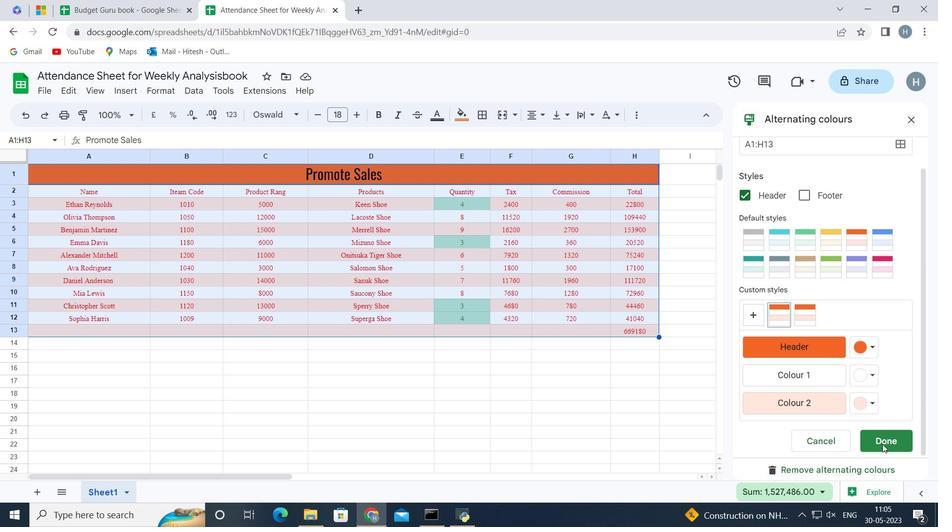 
Action: Mouse pressed left at (882, 443)
Screenshot: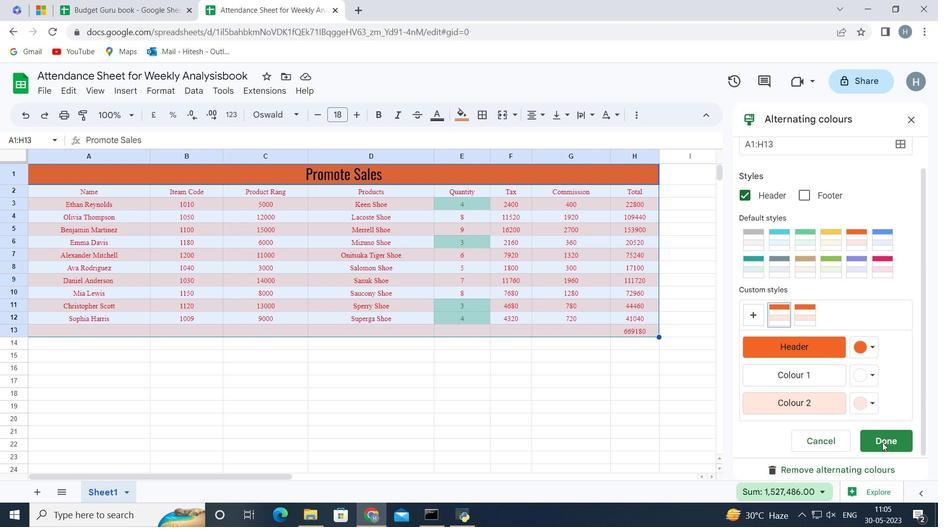 
Action: Mouse moved to (376, 384)
Screenshot: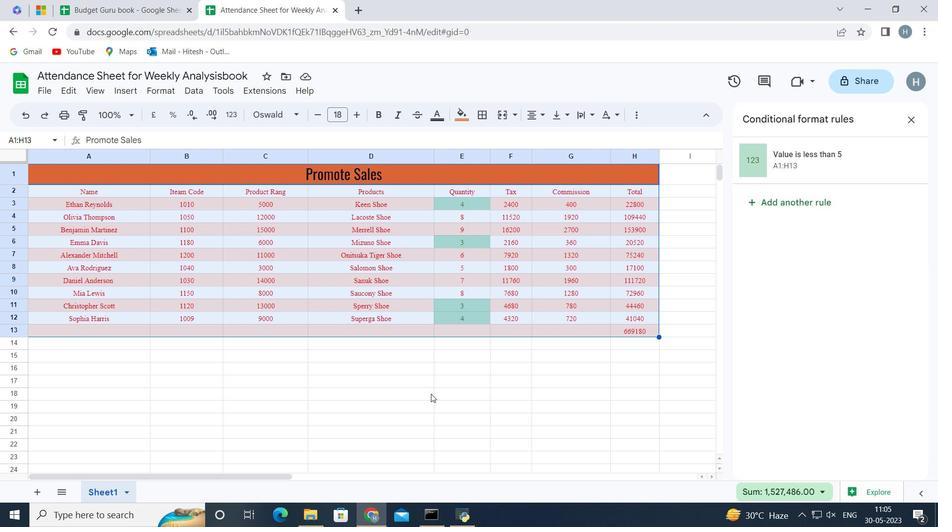 
Action: Mouse pressed left at (376, 384)
Screenshot: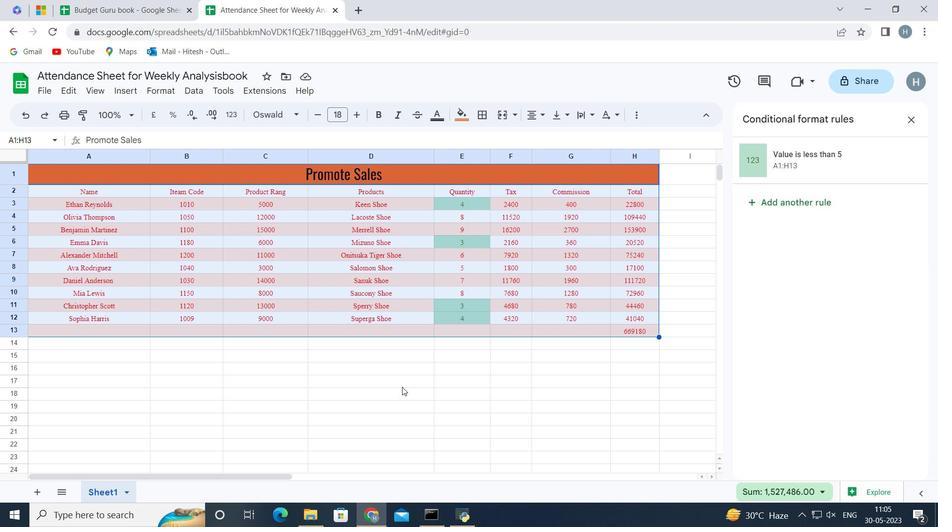 
Action: Mouse moved to (224, 399)
Screenshot: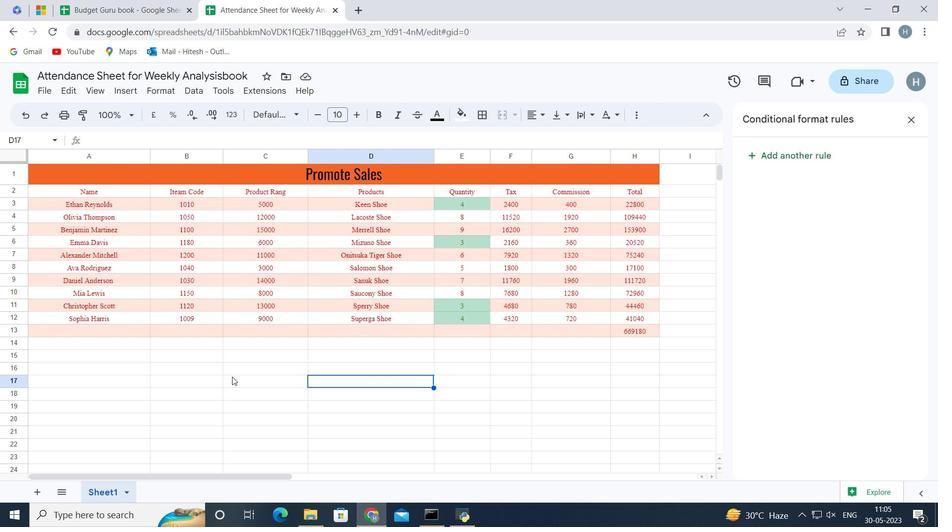 
Action: Mouse pressed left at (224, 399)
Screenshot: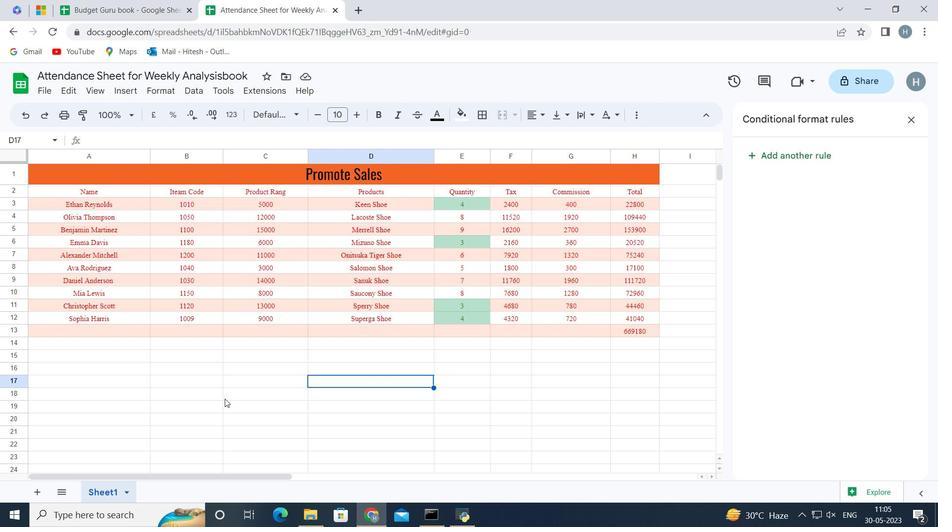 
